 Task: Look for space in Kansanshi, Zambia from 12th July, 2023 to 16th July, 2023 for 8 adults in price range Rs.10000 to Rs.16000. Place can be private room with 8 bedrooms having 8 beds and 8 bathrooms. Property type can be house, flat, guest house. Amenities needed are: wifi, TV, free parkinig on premises, gym, breakfast. Booking option can be shelf check-in. Required host language is English.
Action: Mouse moved to (431, 111)
Screenshot: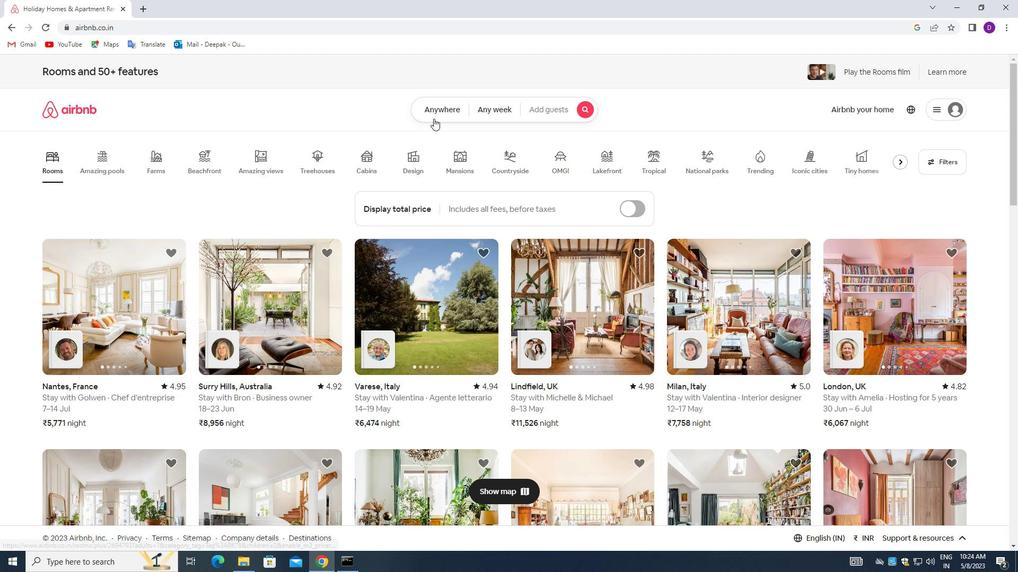 
Action: Mouse pressed left at (431, 111)
Screenshot: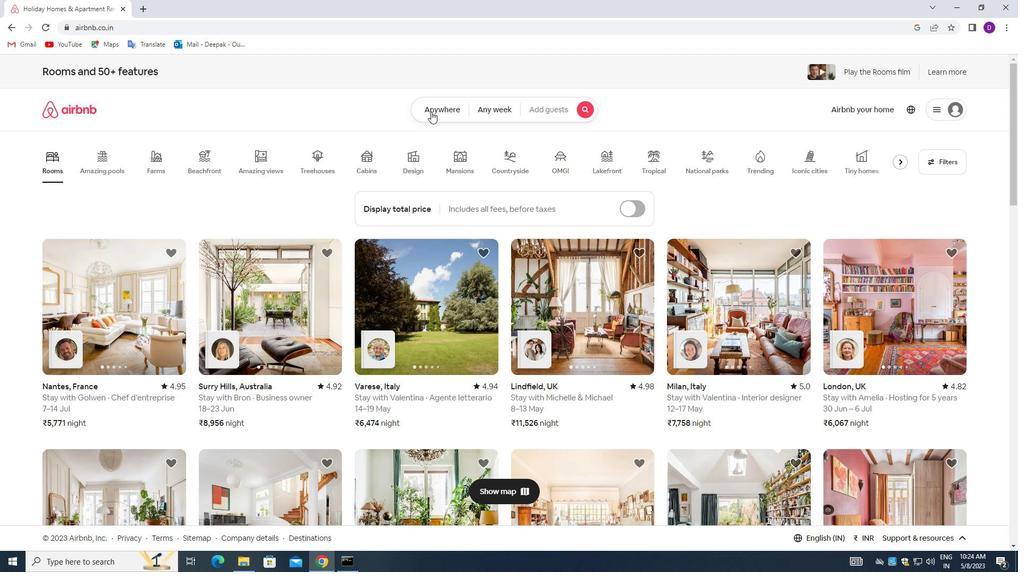 
Action: Mouse moved to (390, 152)
Screenshot: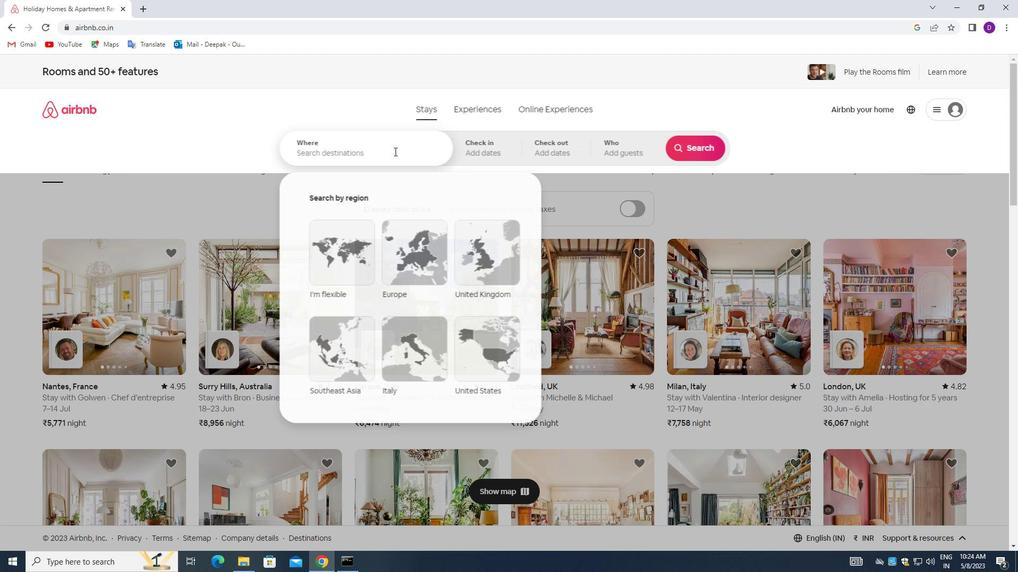 
Action: Mouse pressed left at (390, 152)
Screenshot: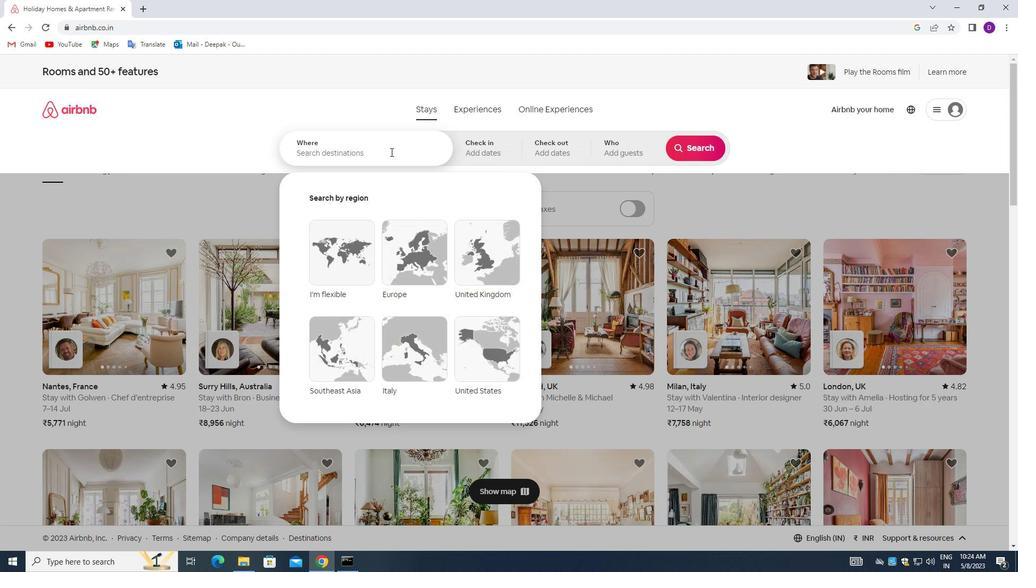 
Action: Mouse moved to (185, 211)
Screenshot: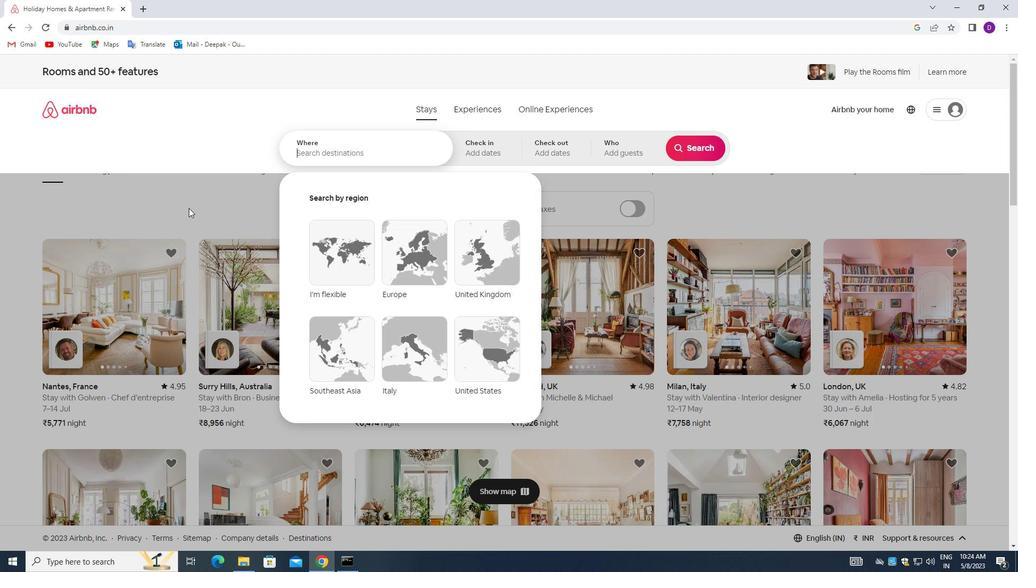 
Action: Key pressed <Key.shift>KANSANSHI,<Key.space><Key.shift_r>ZAMBIA<Key.enter>
Screenshot: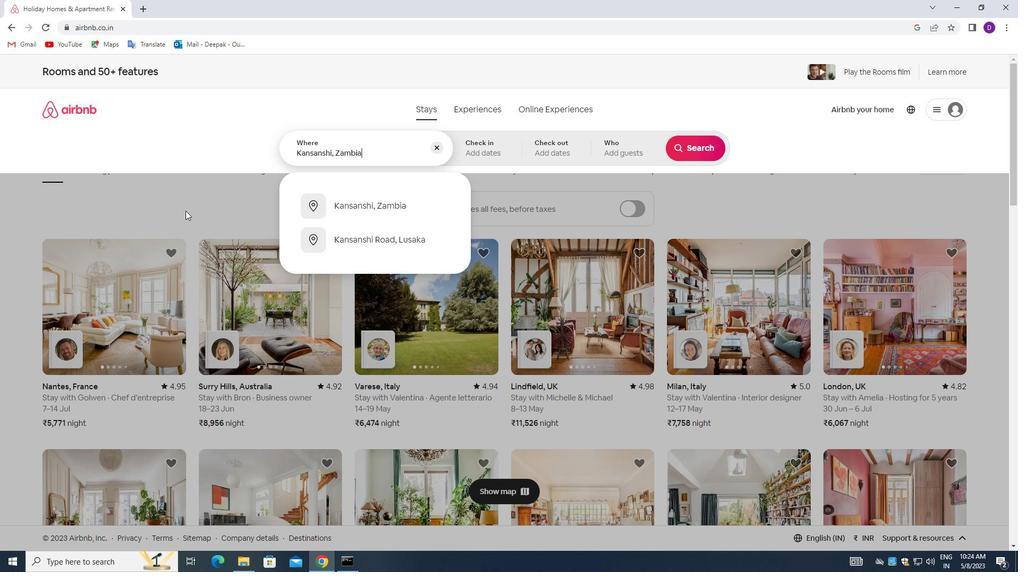 
Action: Mouse moved to (695, 230)
Screenshot: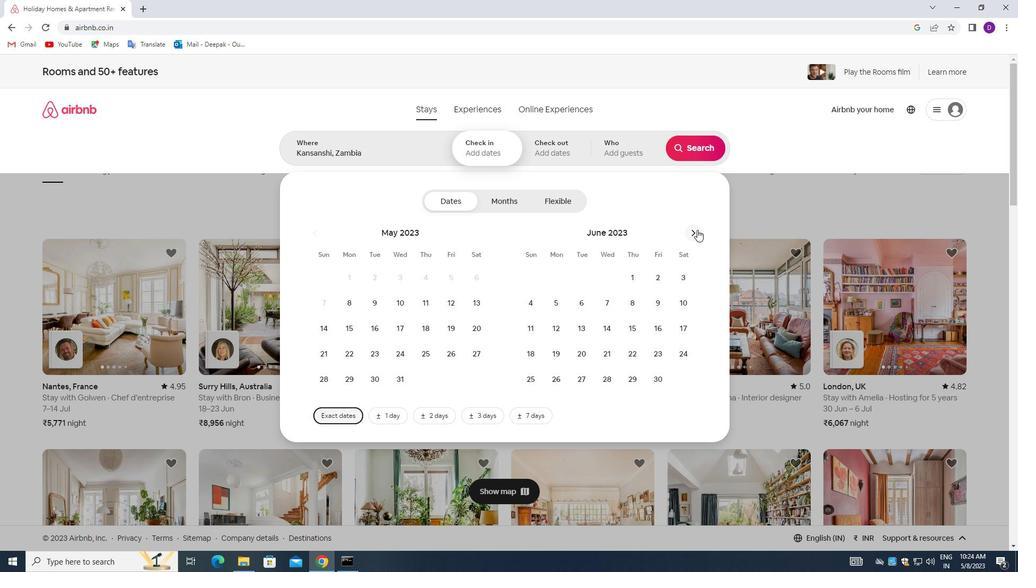 
Action: Mouse pressed left at (695, 230)
Screenshot: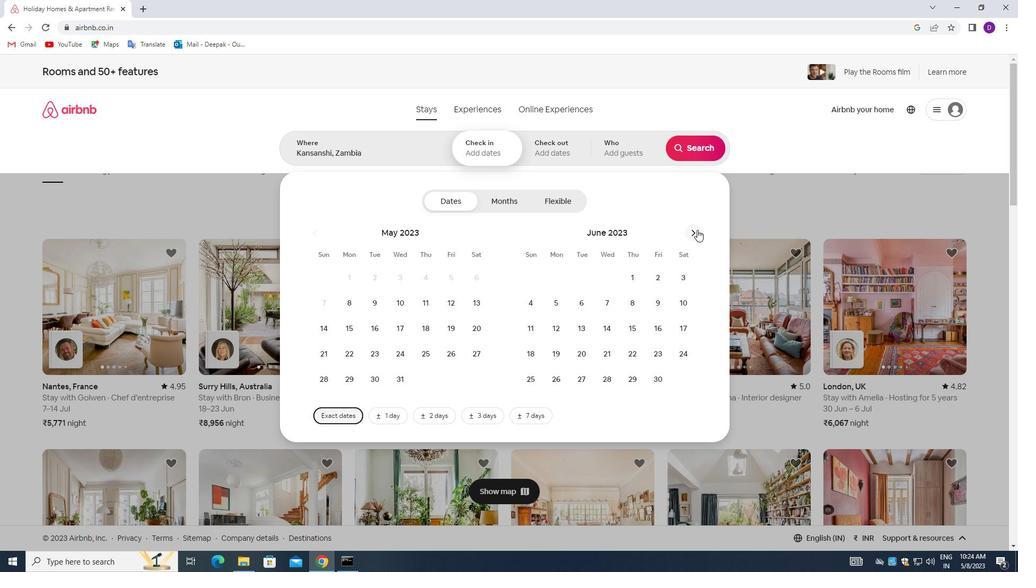 
Action: Mouse moved to (679, 328)
Screenshot: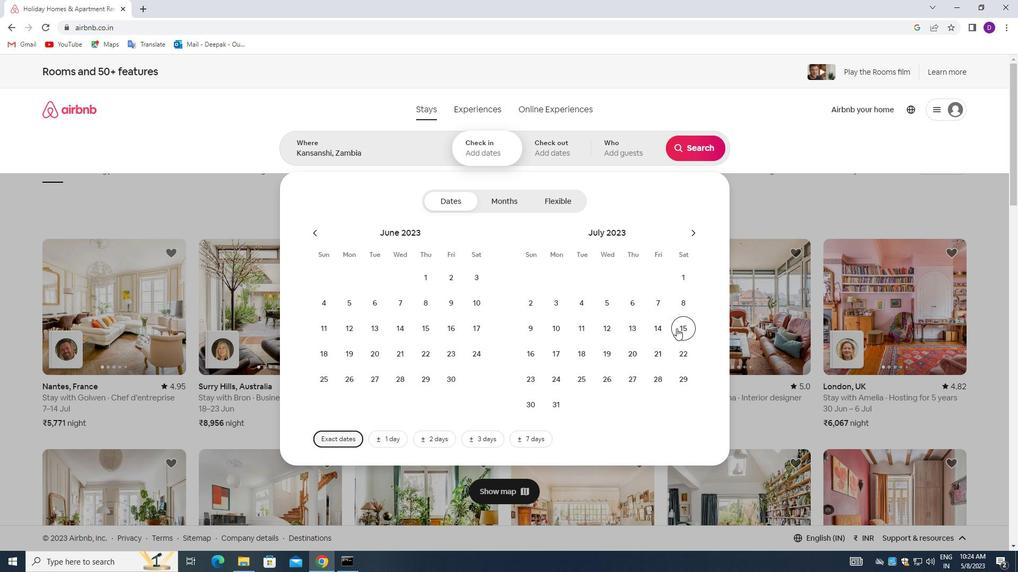 
Action: Mouse pressed left at (679, 328)
Screenshot: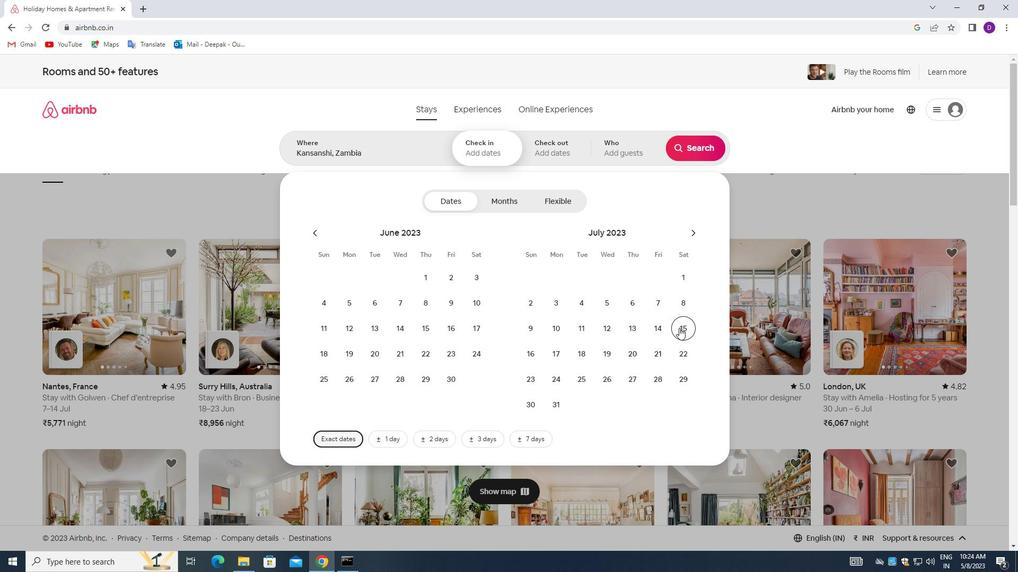 
Action: Mouse moved to (530, 354)
Screenshot: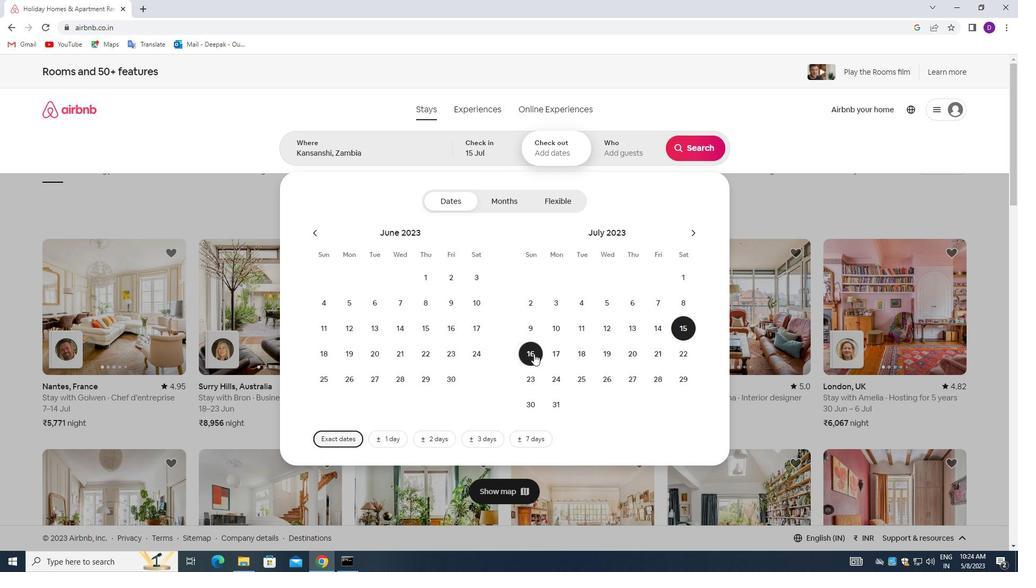 
Action: Mouse pressed left at (530, 354)
Screenshot: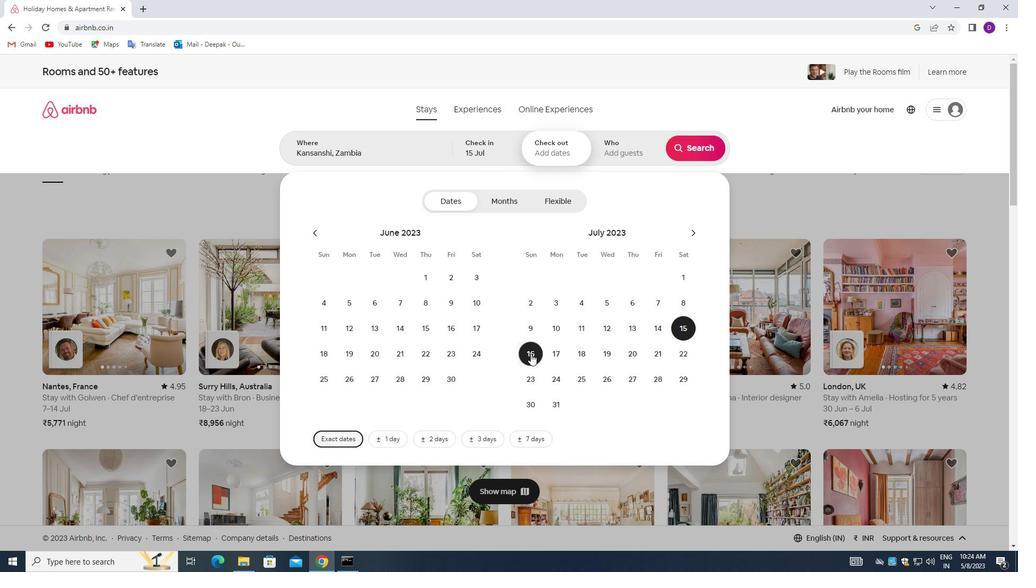 
Action: Mouse moved to (616, 143)
Screenshot: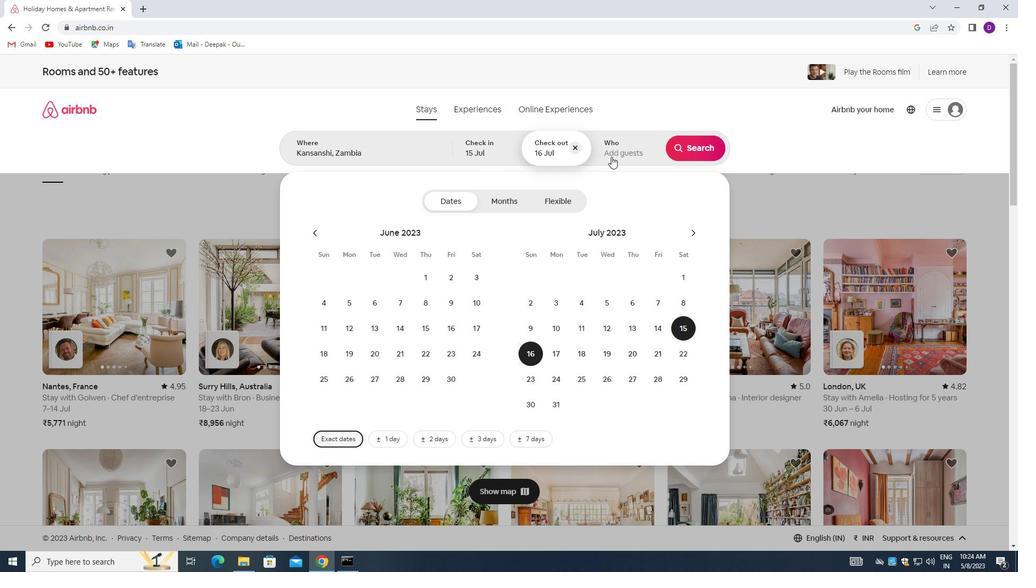 
Action: Mouse pressed left at (616, 143)
Screenshot: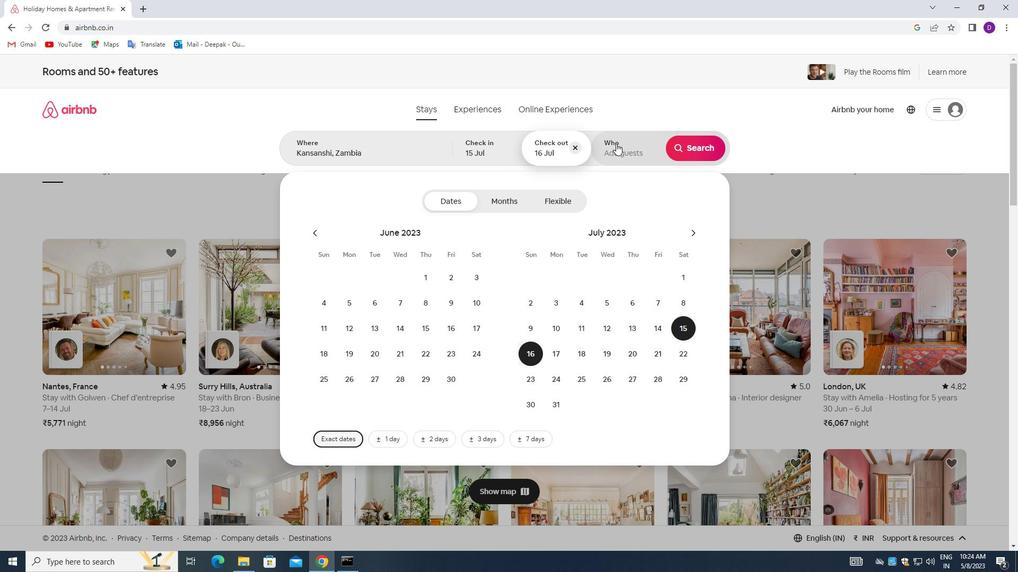
Action: Mouse moved to (698, 206)
Screenshot: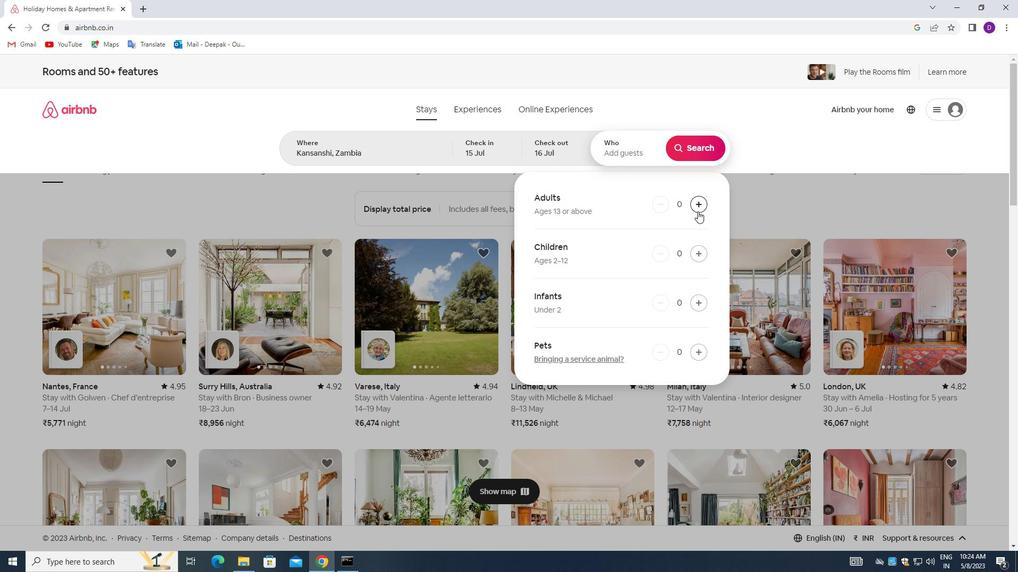 
Action: Mouse pressed left at (698, 206)
Screenshot: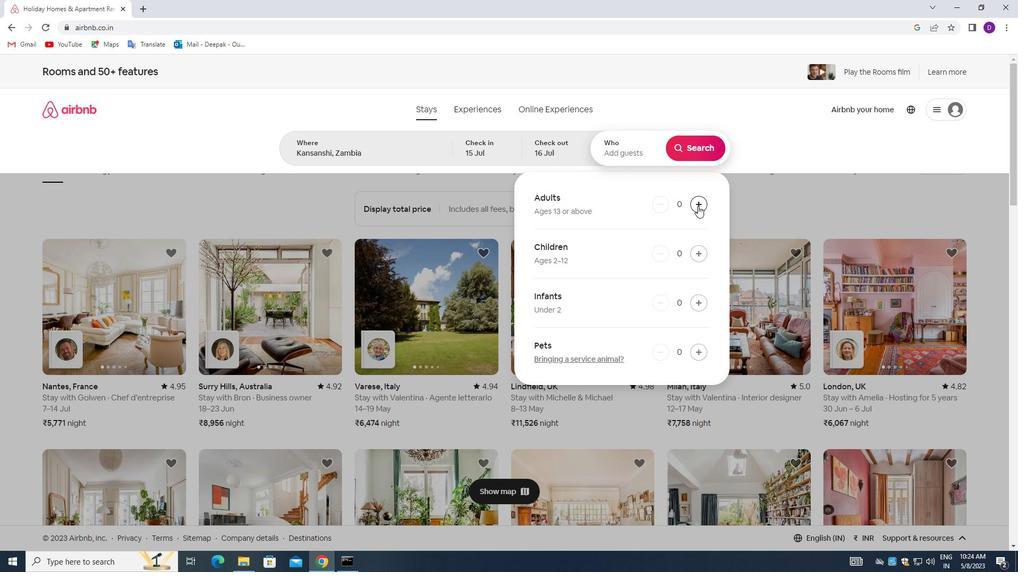 
Action: Mouse pressed left at (698, 206)
Screenshot: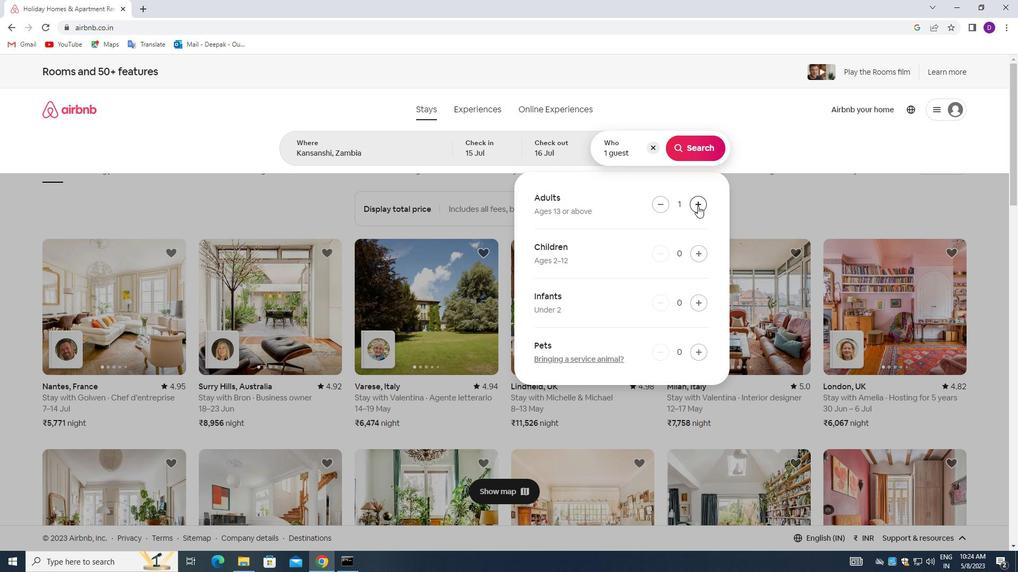
Action: Mouse pressed left at (698, 206)
Screenshot: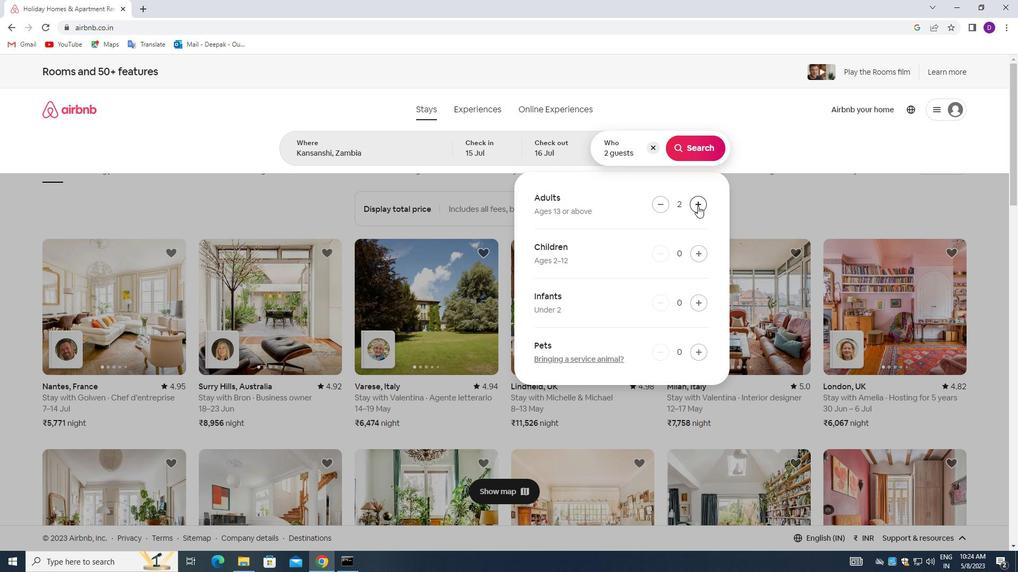 
Action: Mouse pressed left at (698, 206)
Screenshot: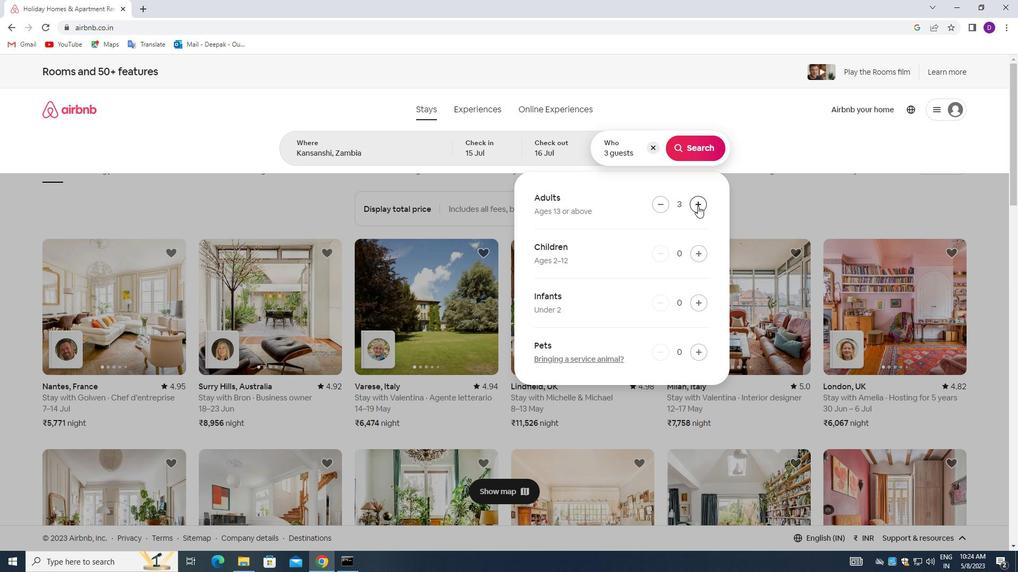 
Action: Mouse pressed left at (698, 206)
Screenshot: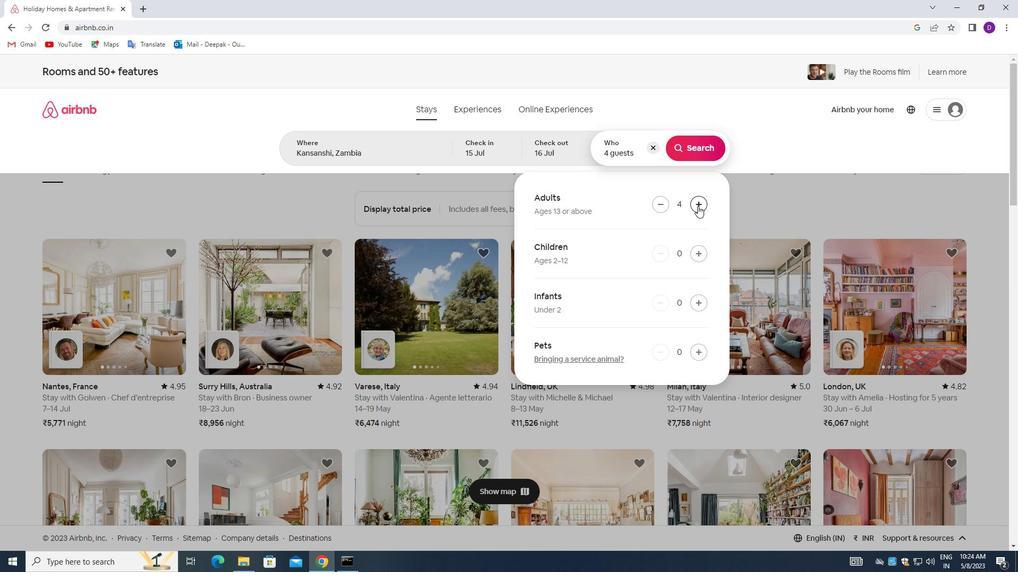 
Action: Mouse pressed left at (698, 206)
Screenshot: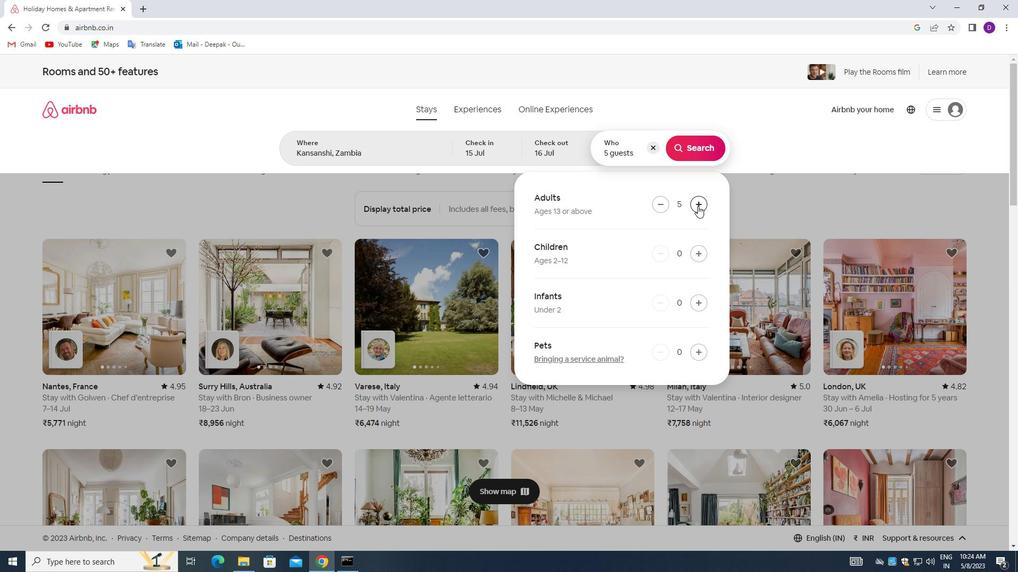 
Action: Mouse pressed left at (698, 206)
Screenshot: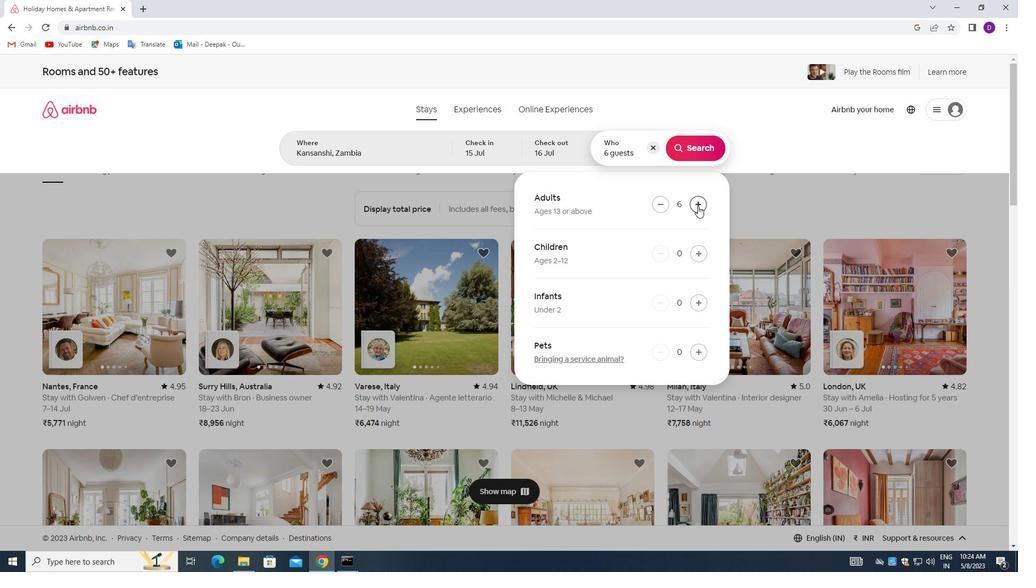 
Action: Mouse pressed left at (698, 206)
Screenshot: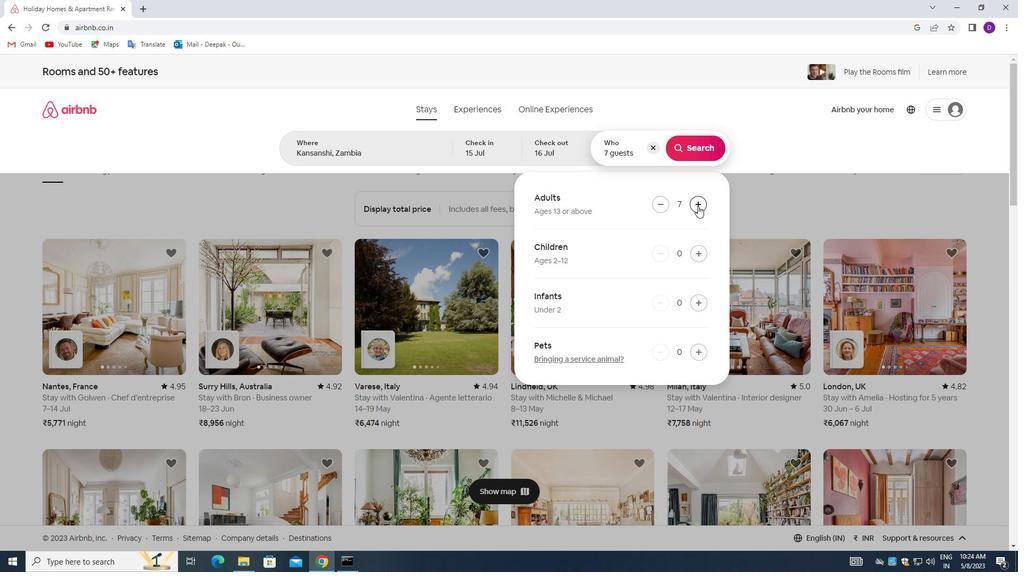 
Action: Mouse moved to (697, 148)
Screenshot: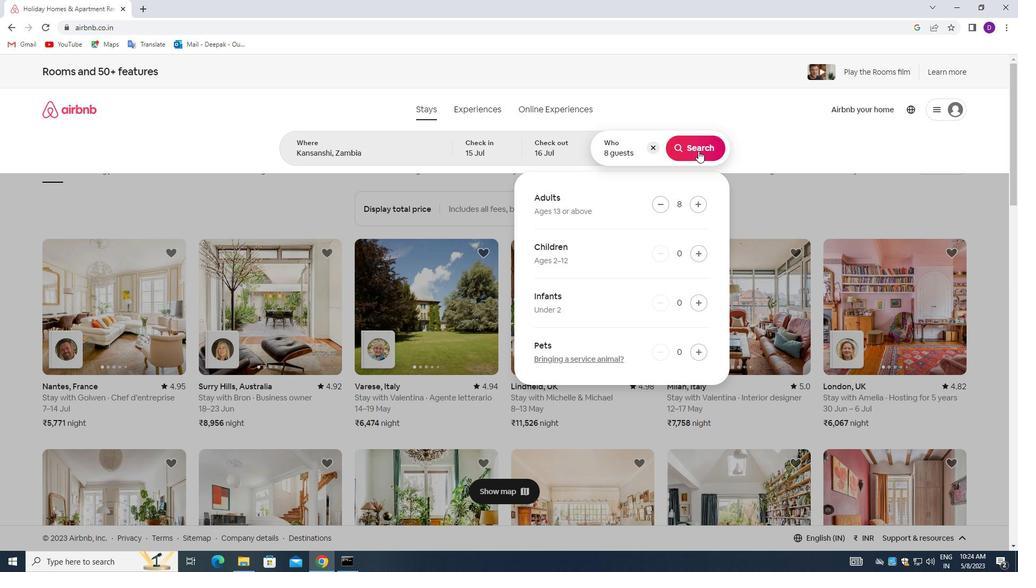 
Action: Mouse pressed left at (697, 148)
Screenshot: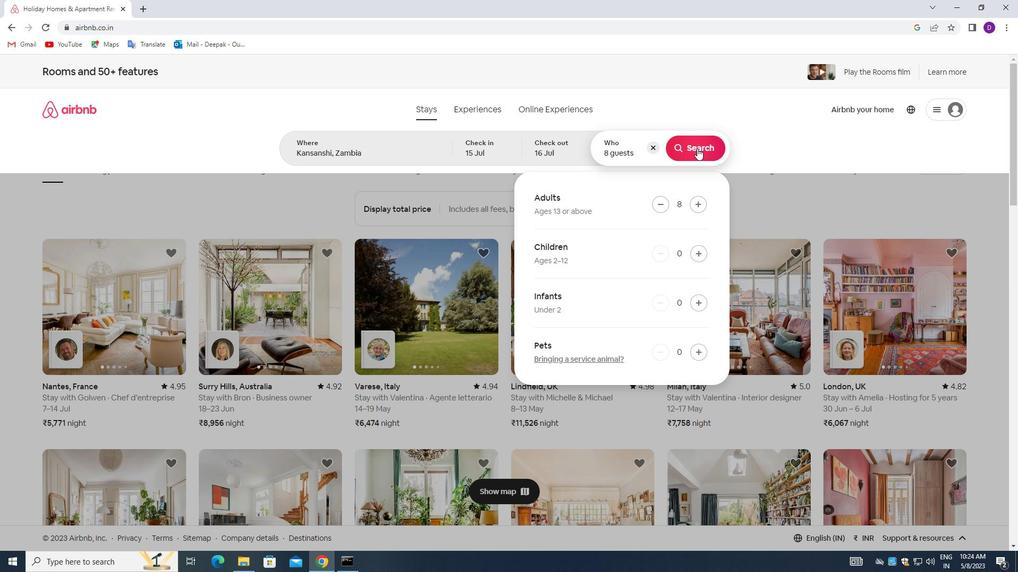 
Action: Mouse moved to (959, 119)
Screenshot: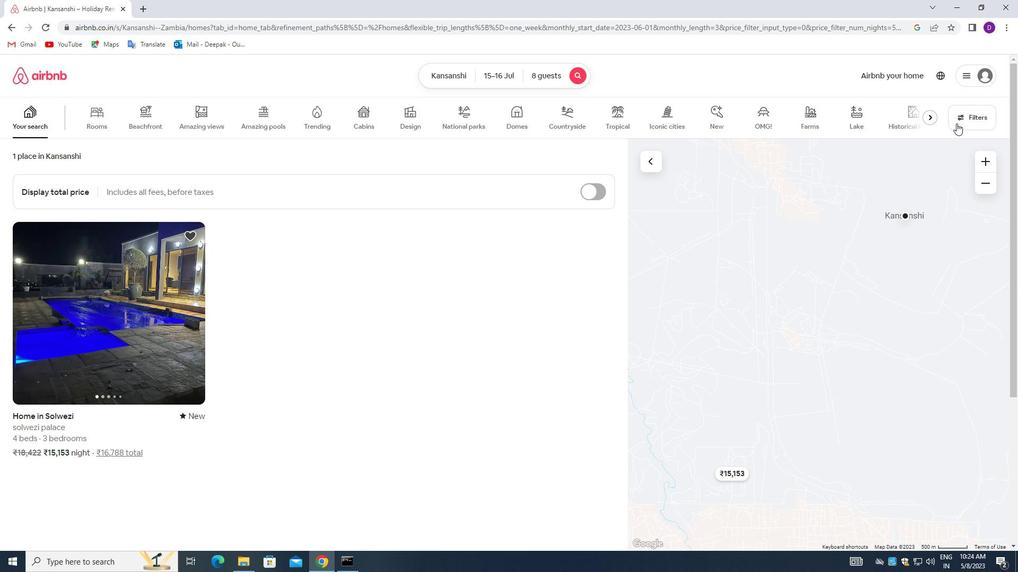 
Action: Mouse pressed left at (959, 119)
Screenshot: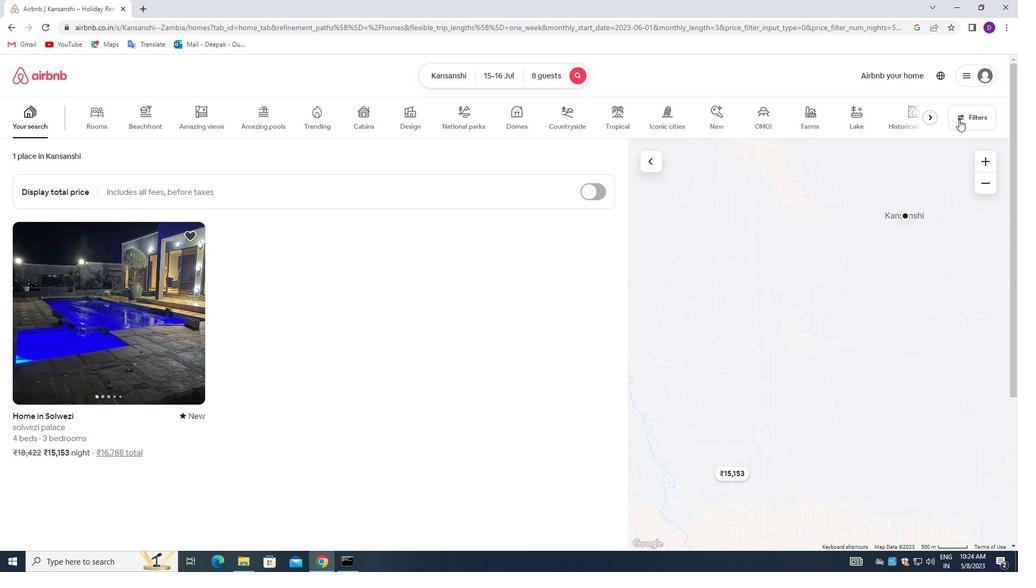 
Action: Mouse moved to (384, 381)
Screenshot: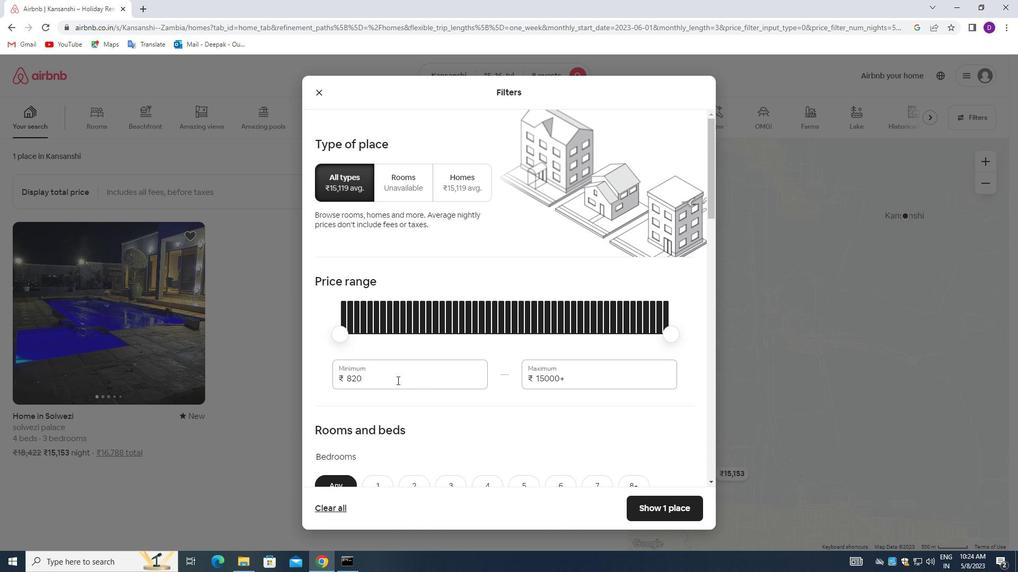 
Action: Mouse pressed left at (384, 381)
Screenshot: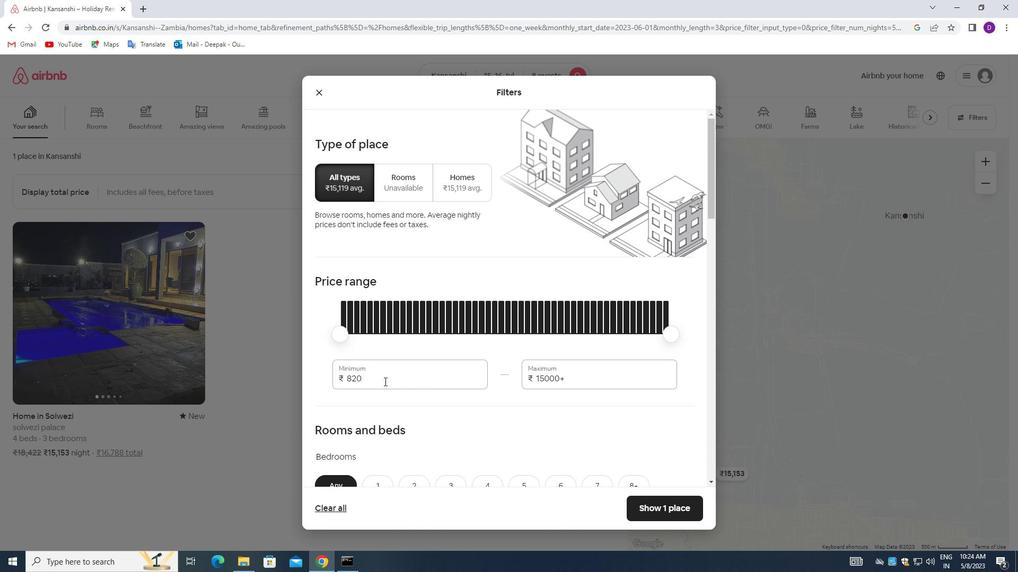 
Action: Mouse pressed left at (384, 381)
Screenshot: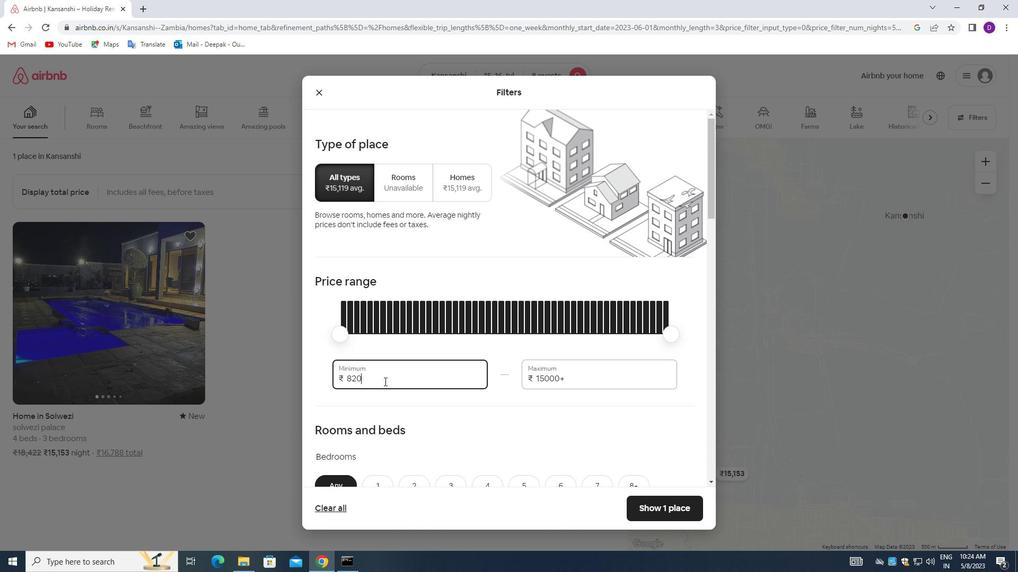 
Action: Key pressed 10000<Key.tab>16000
Screenshot: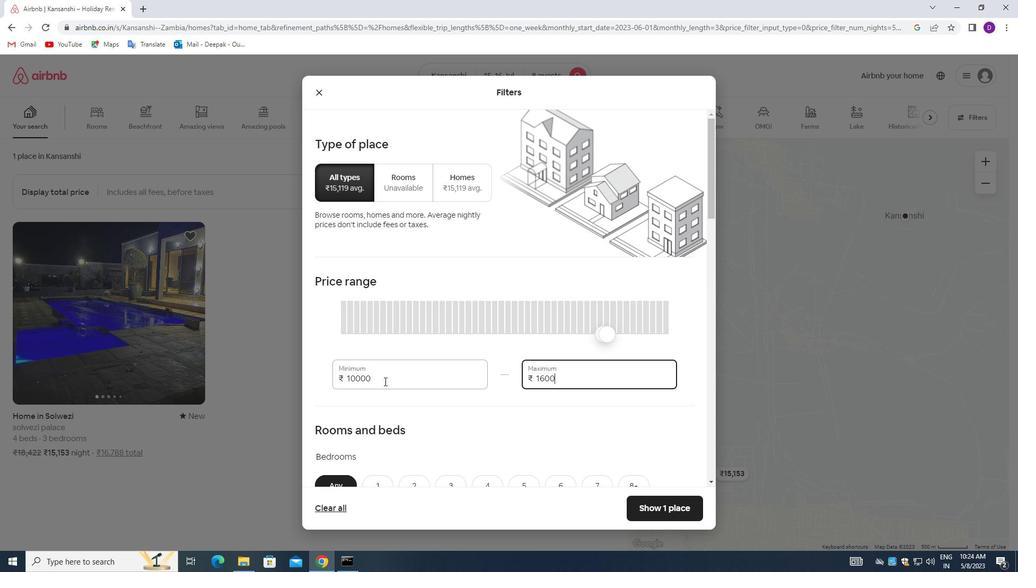 
Action: Mouse moved to (398, 380)
Screenshot: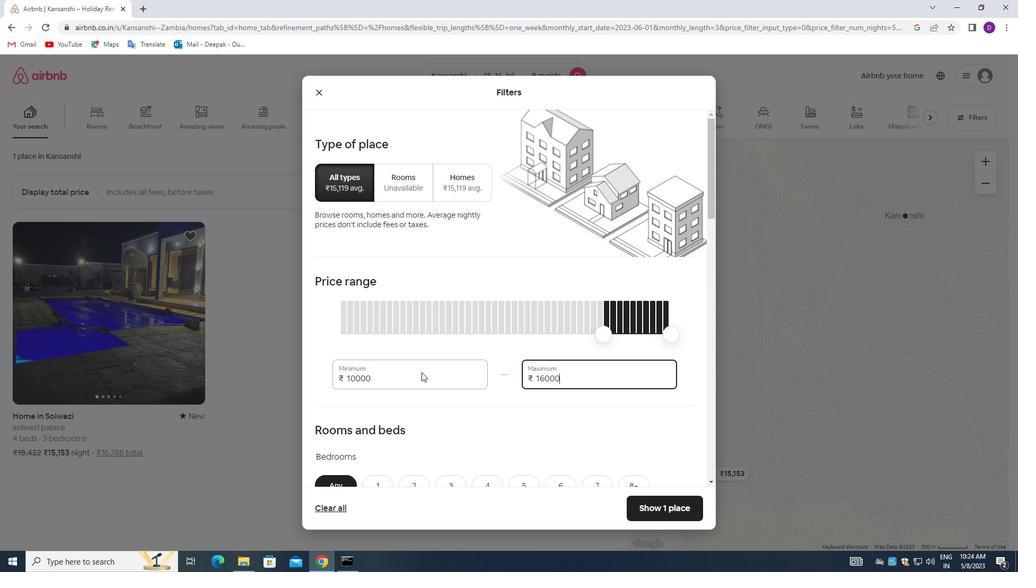 
Action: Mouse scrolled (398, 380) with delta (0, 0)
Screenshot: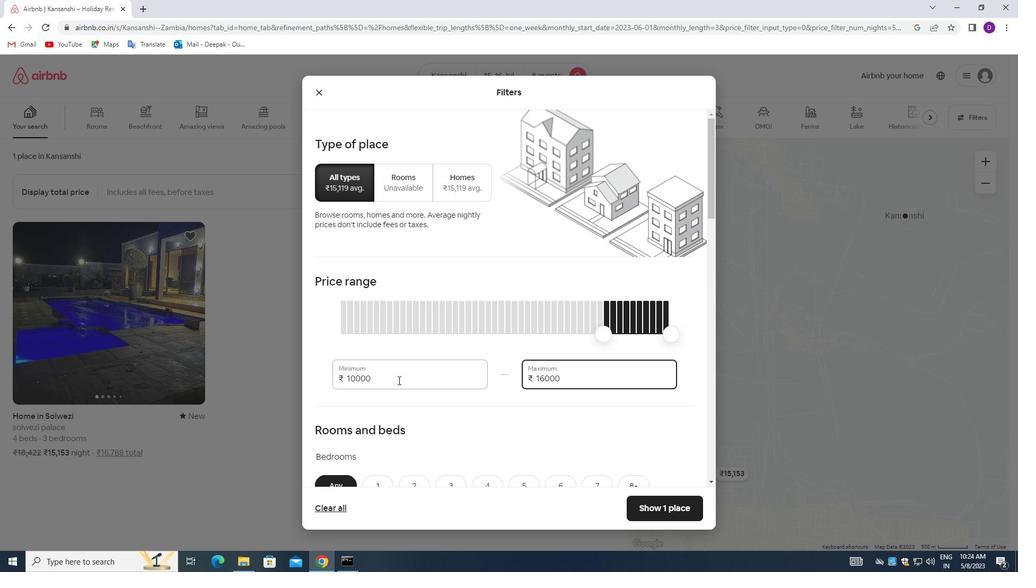 
Action: Mouse moved to (397, 381)
Screenshot: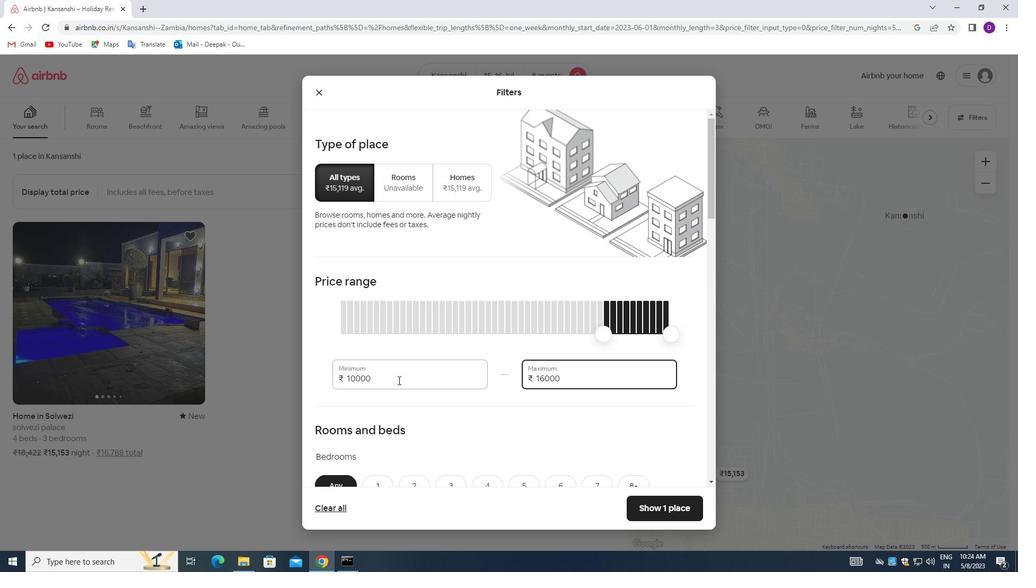 
Action: Mouse scrolled (397, 380) with delta (0, 0)
Screenshot: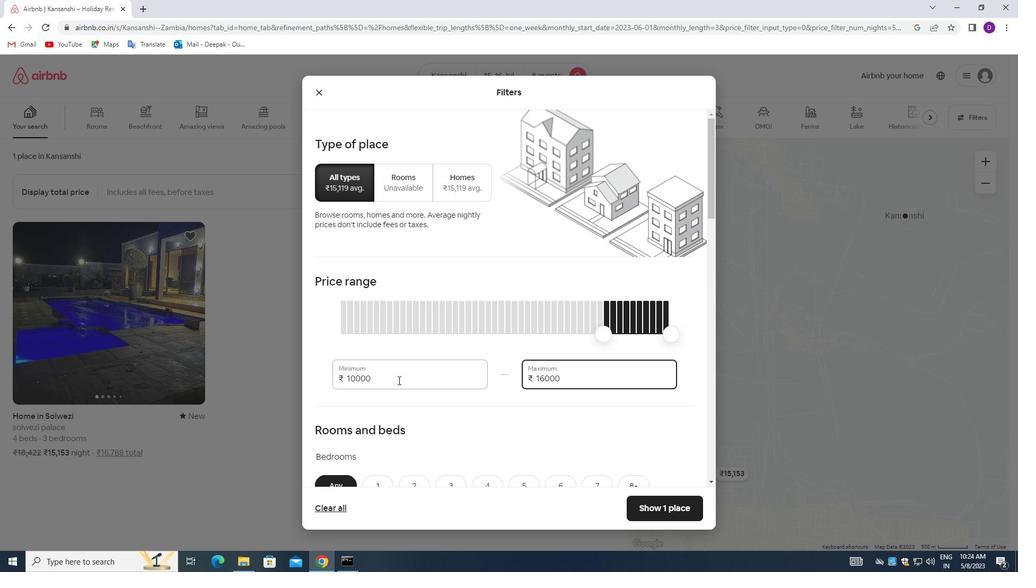 
Action: Mouse moved to (397, 381)
Screenshot: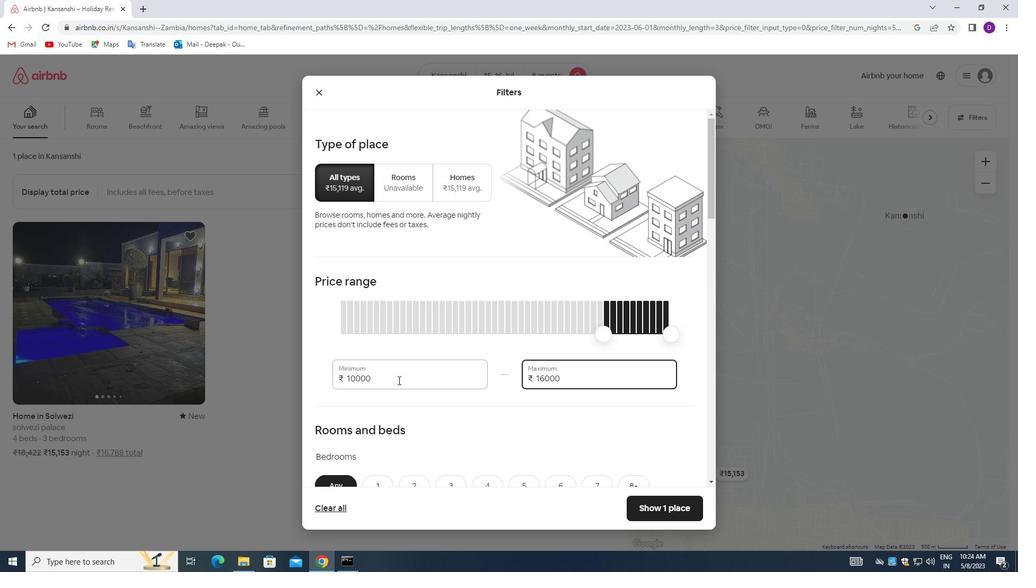 
Action: Mouse scrolled (397, 381) with delta (0, 0)
Screenshot: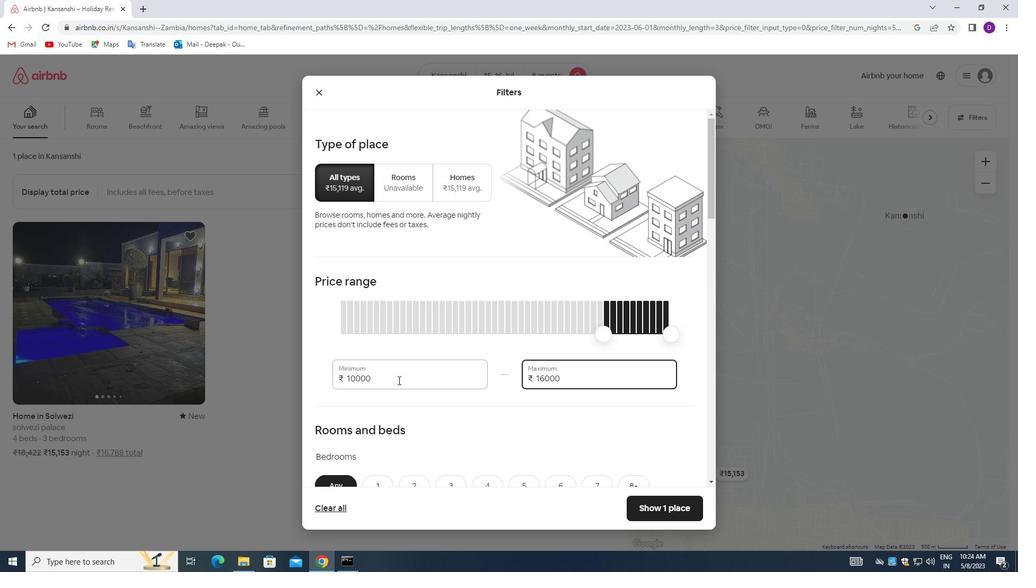 
Action: Mouse moved to (624, 327)
Screenshot: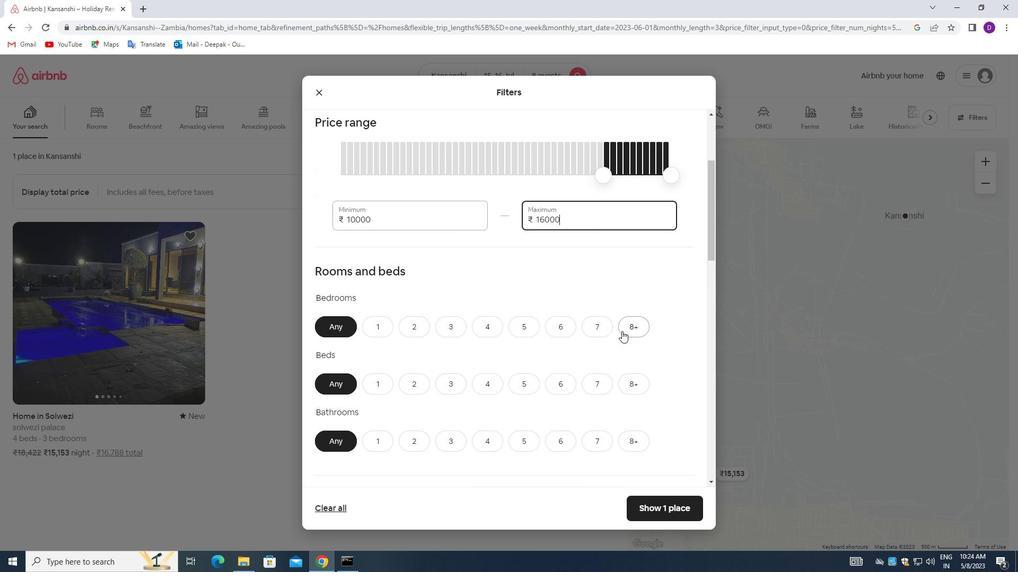 
Action: Mouse pressed left at (624, 327)
Screenshot: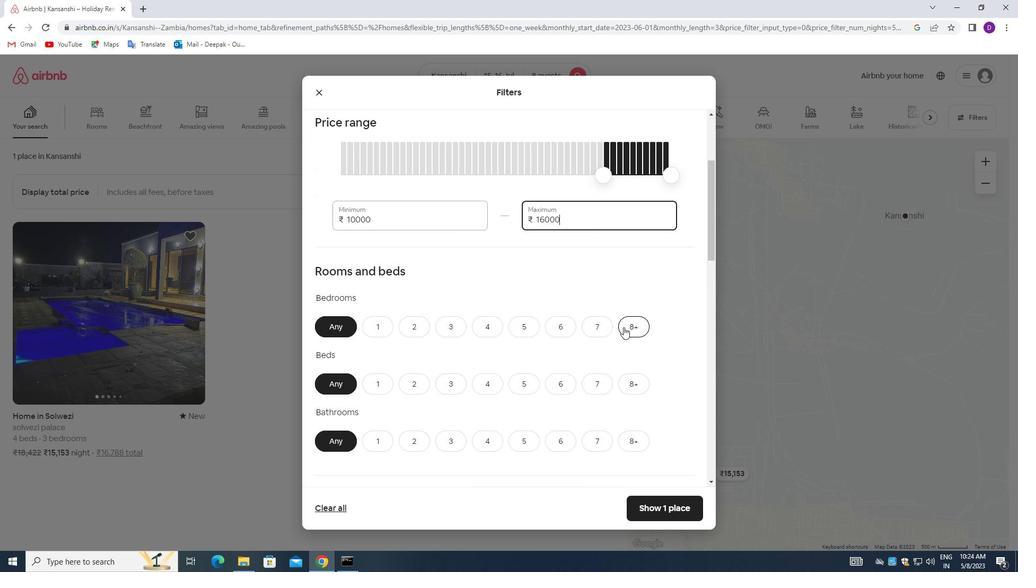 
Action: Mouse moved to (633, 386)
Screenshot: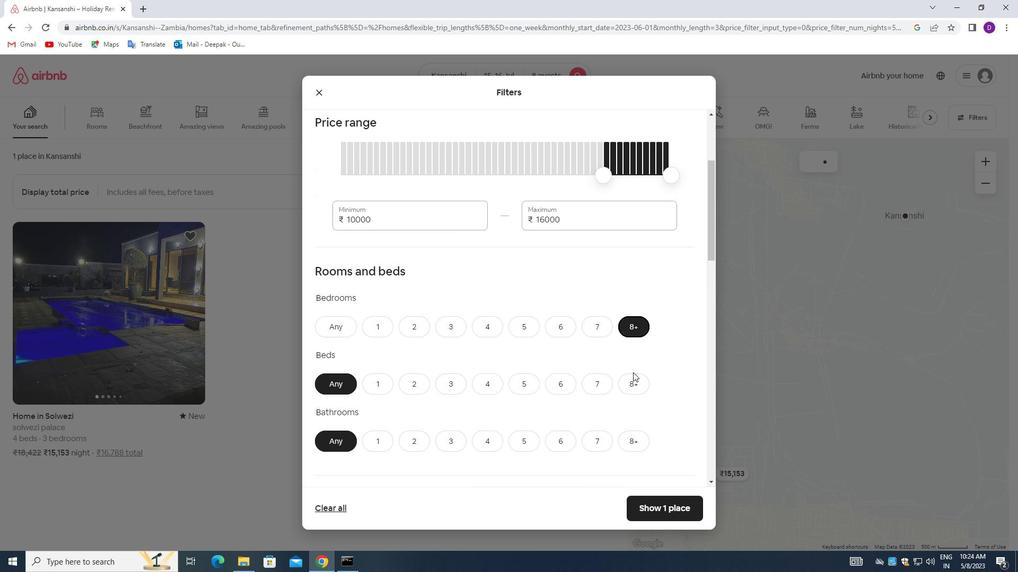 
Action: Mouse pressed left at (633, 386)
Screenshot: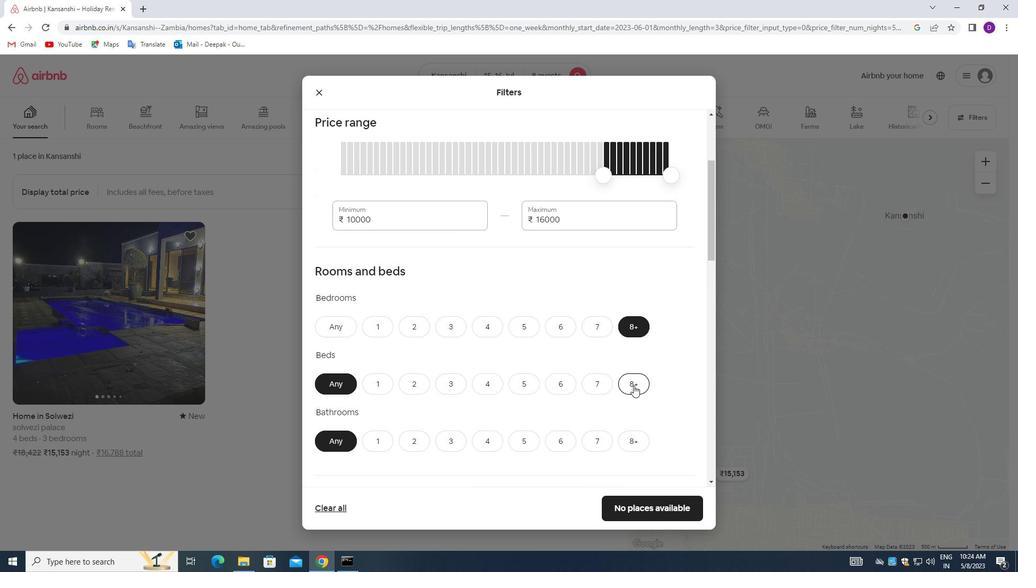 
Action: Mouse moved to (635, 444)
Screenshot: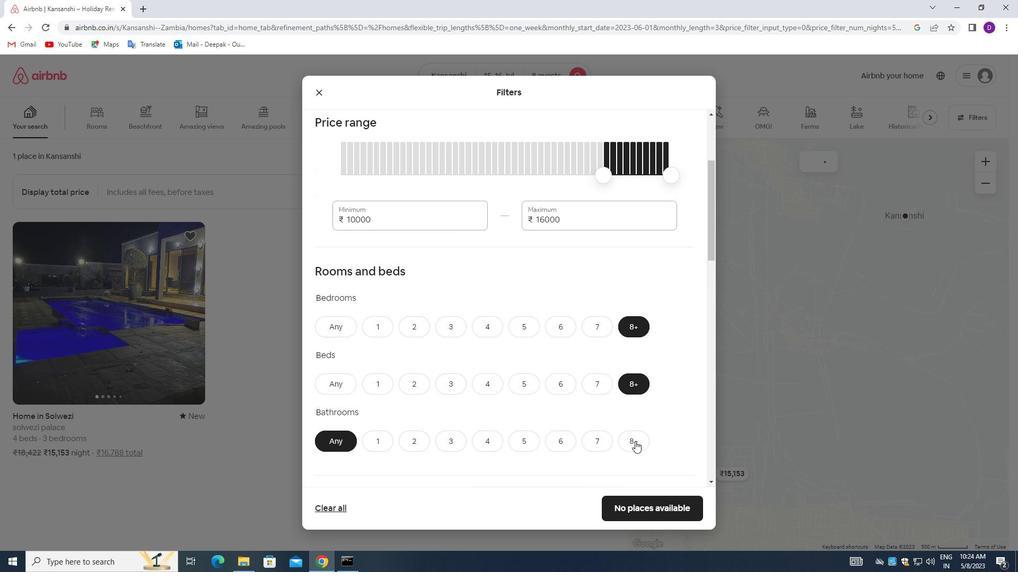 
Action: Mouse pressed left at (635, 444)
Screenshot: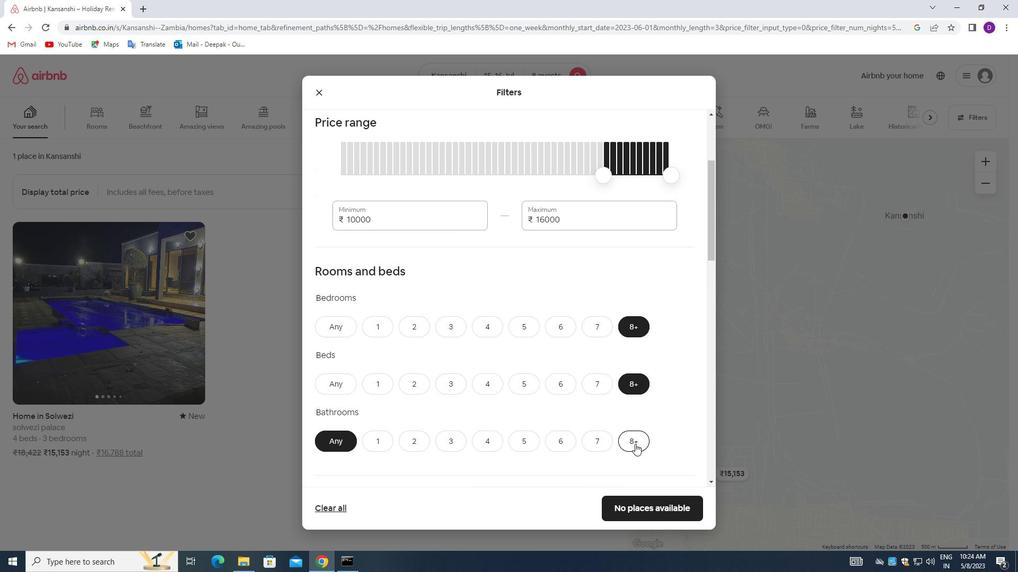 
Action: Mouse moved to (483, 417)
Screenshot: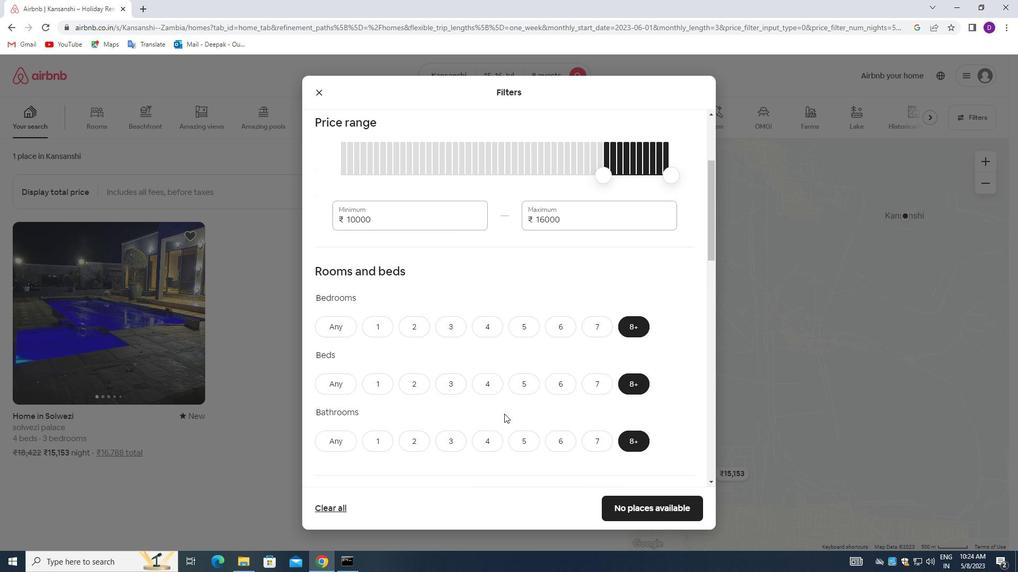 
Action: Mouse scrolled (483, 416) with delta (0, 0)
Screenshot: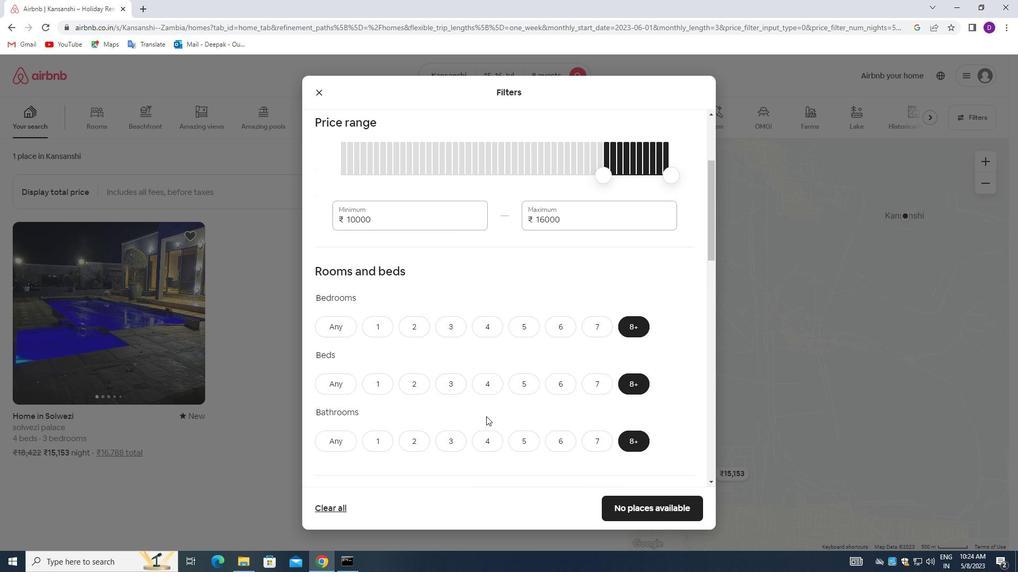 
Action: Mouse scrolled (483, 416) with delta (0, 0)
Screenshot: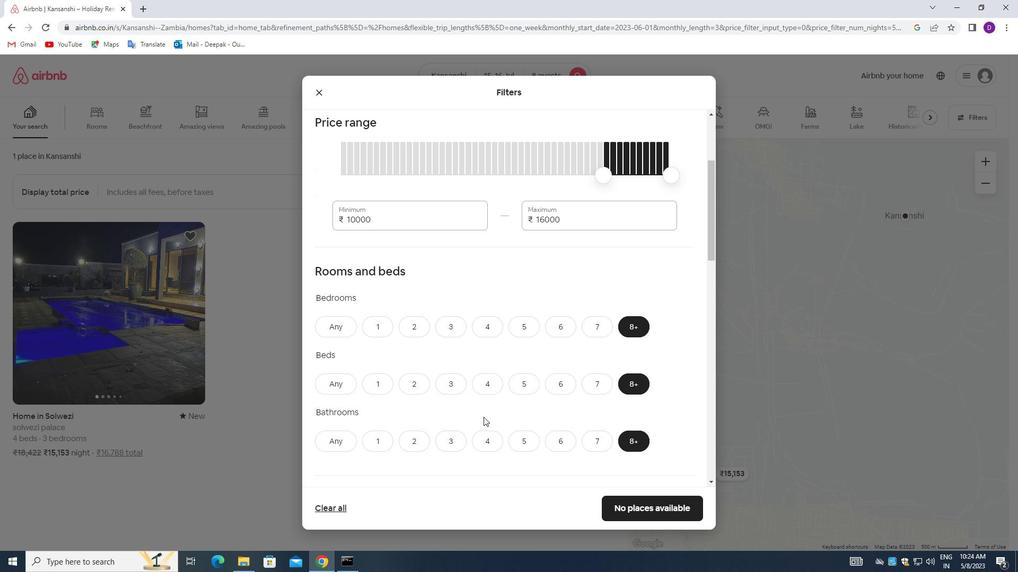 
Action: Mouse scrolled (483, 416) with delta (0, 0)
Screenshot: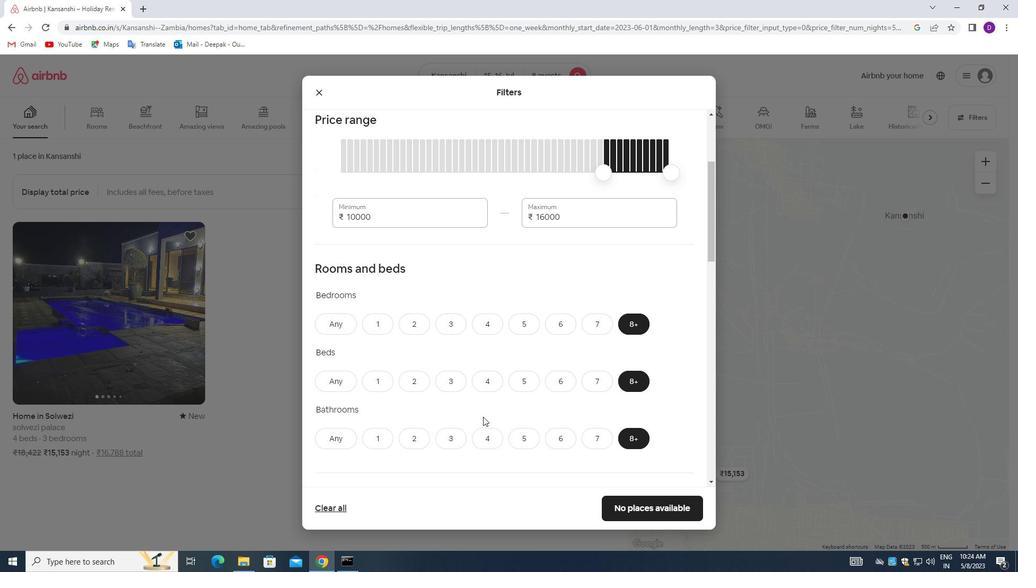 
Action: Mouse moved to (485, 378)
Screenshot: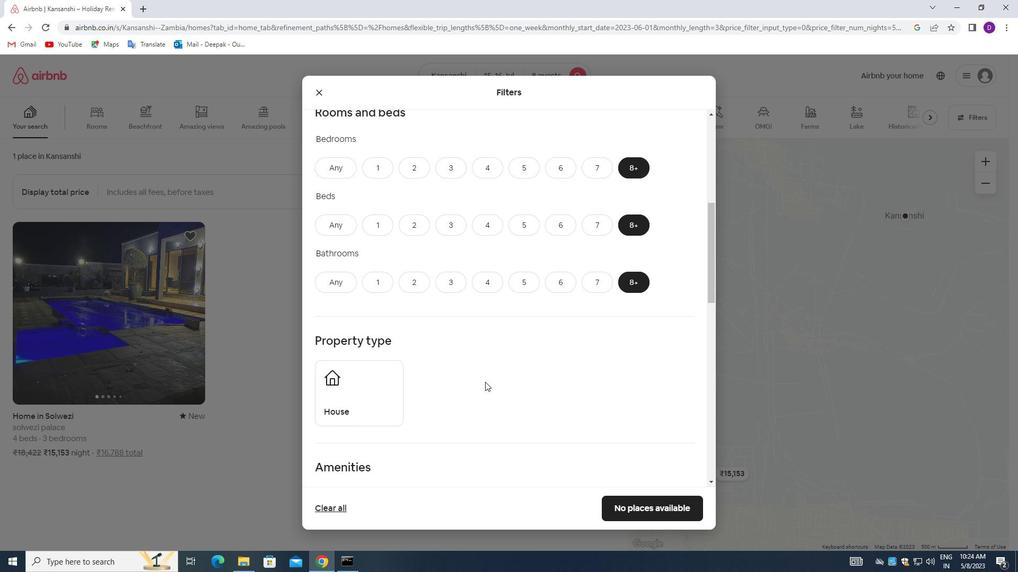 
Action: Mouse scrolled (485, 377) with delta (0, 0)
Screenshot: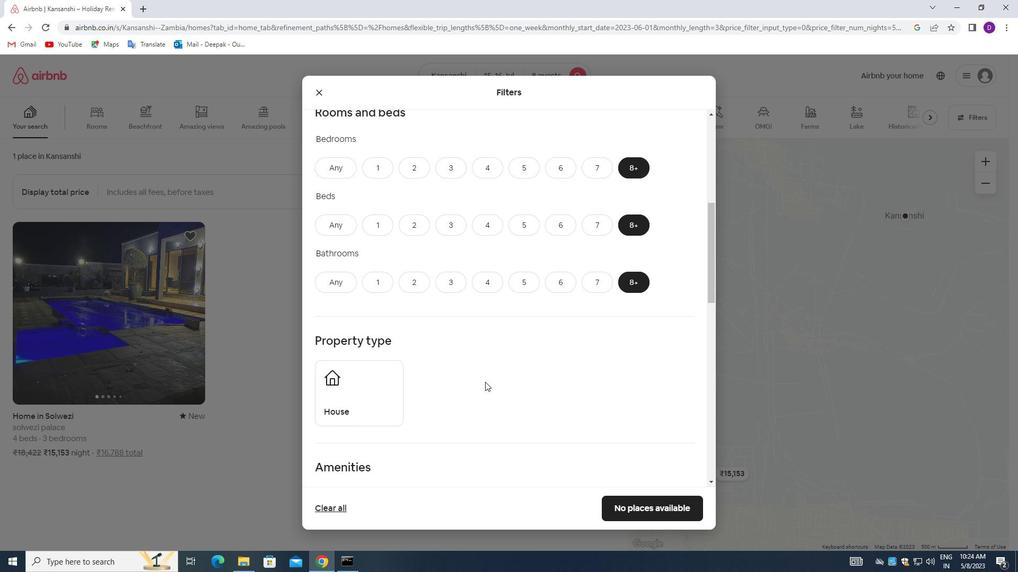 
Action: Mouse moved to (484, 334)
Screenshot: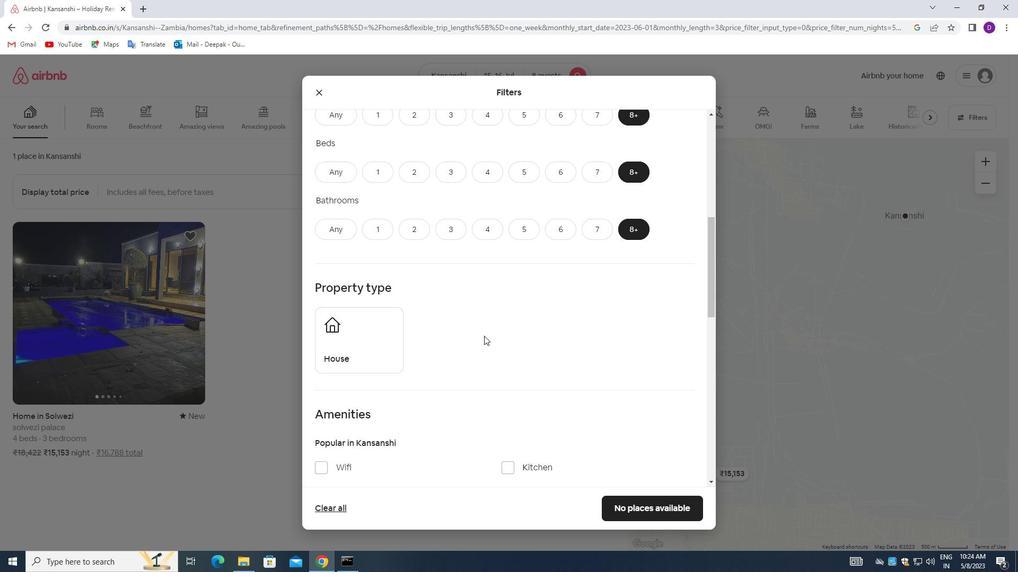 
Action: Mouse scrolled (484, 334) with delta (0, 0)
Screenshot: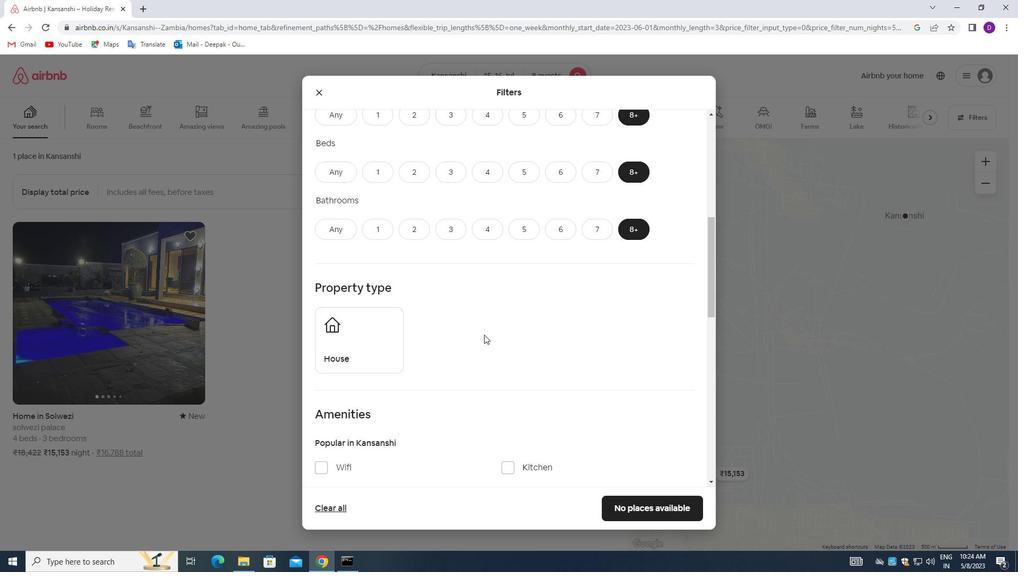 
Action: Mouse moved to (368, 286)
Screenshot: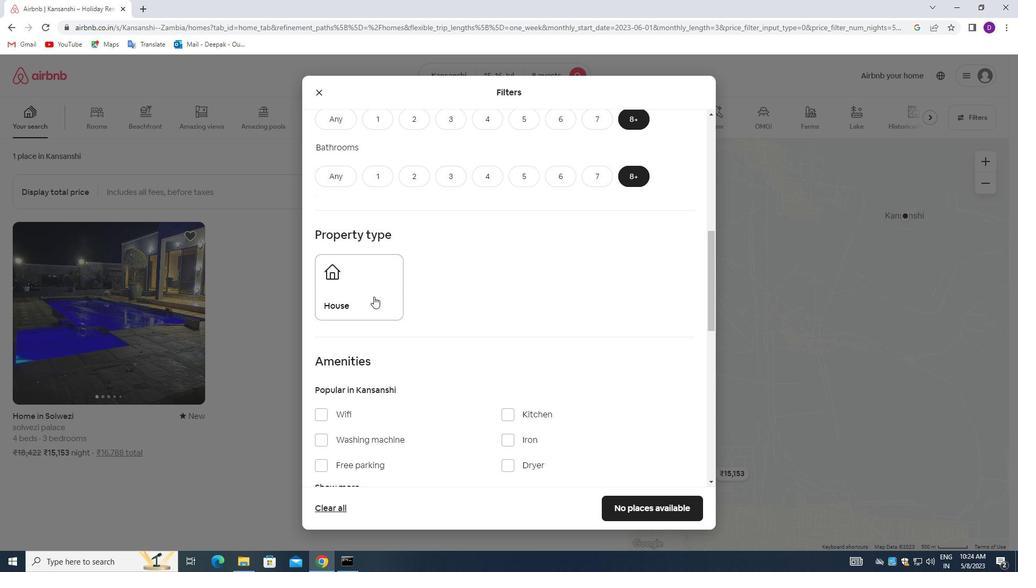 
Action: Mouse pressed left at (368, 286)
Screenshot: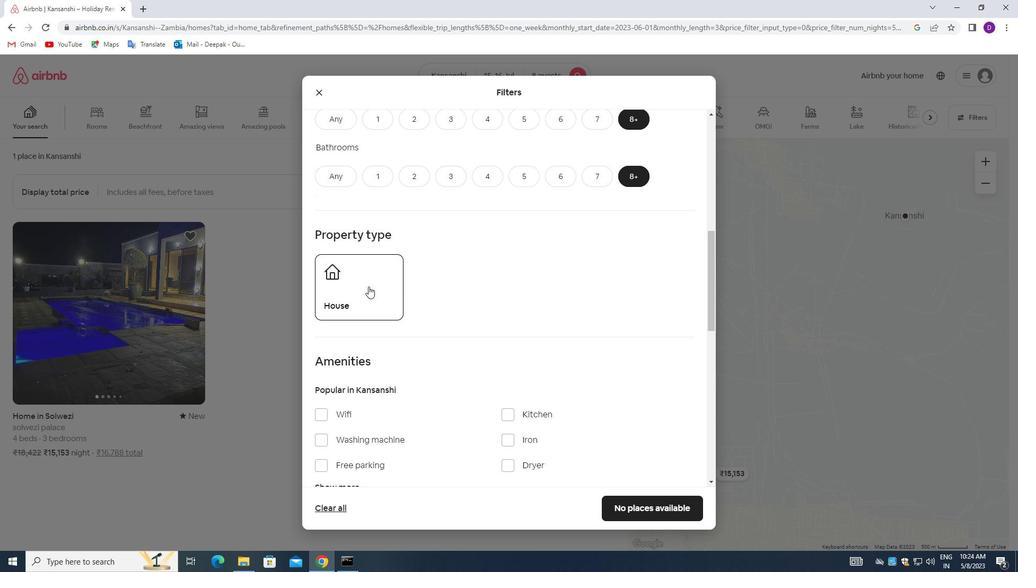 
Action: Mouse moved to (463, 318)
Screenshot: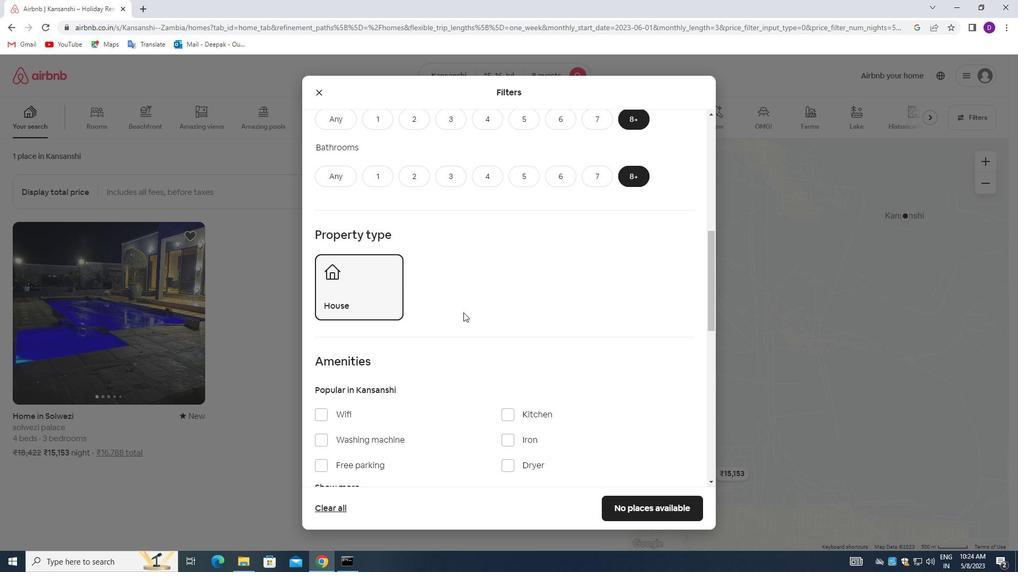 
Action: Mouse scrolled (463, 317) with delta (0, 0)
Screenshot: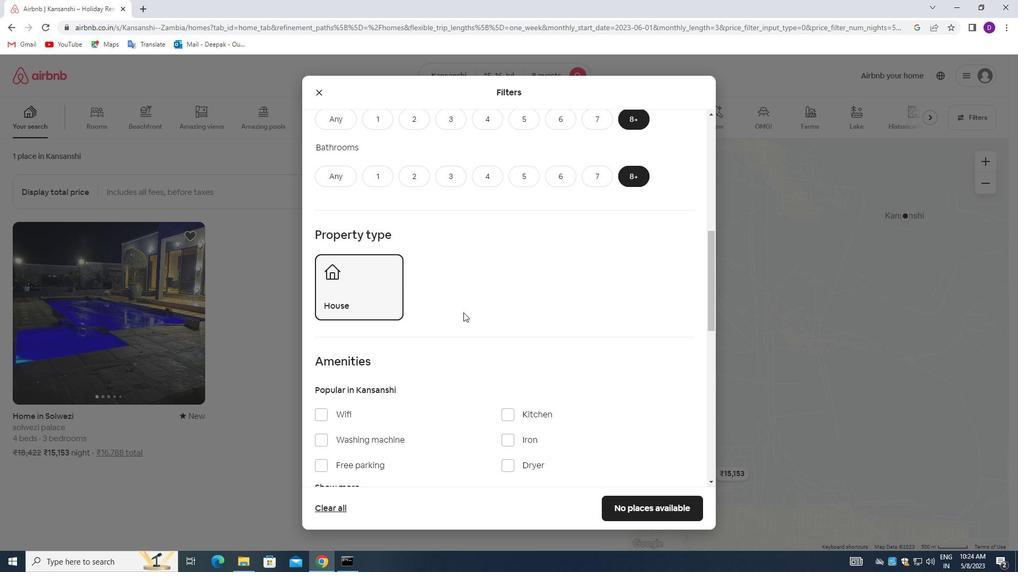 
Action: Mouse moved to (460, 321)
Screenshot: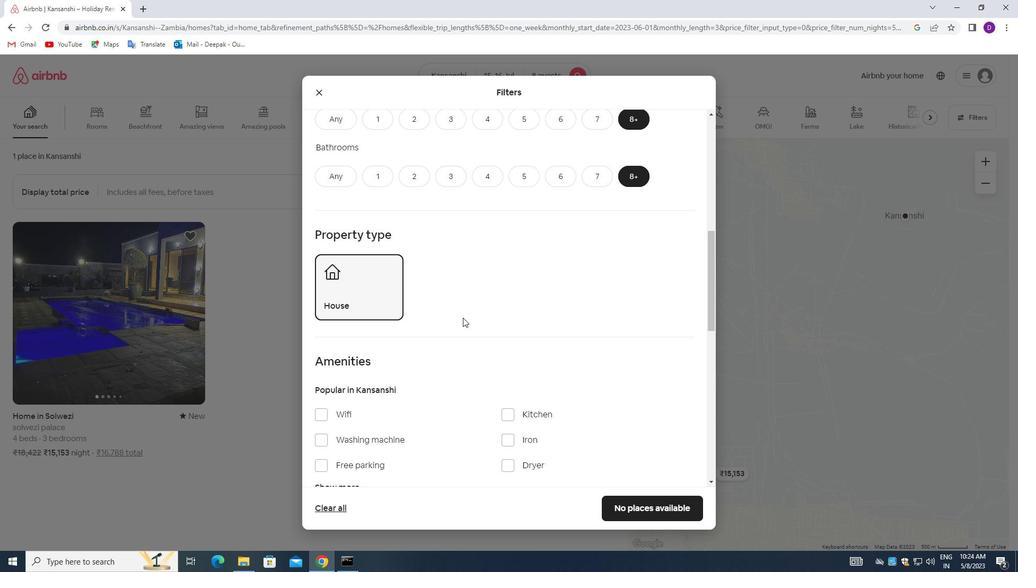 
Action: Mouse scrolled (460, 321) with delta (0, 0)
Screenshot: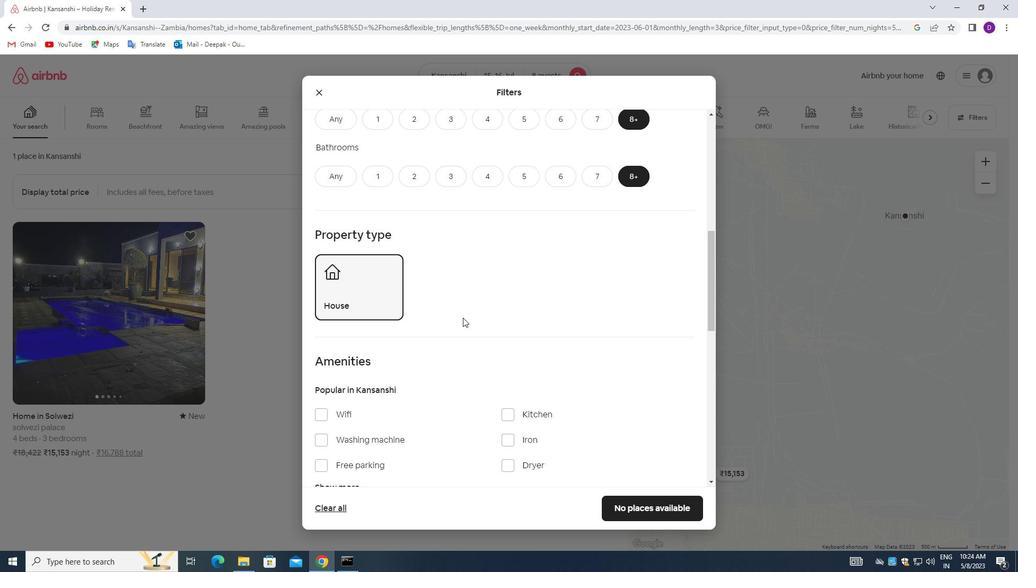 
Action: Mouse moved to (347, 379)
Screenshot: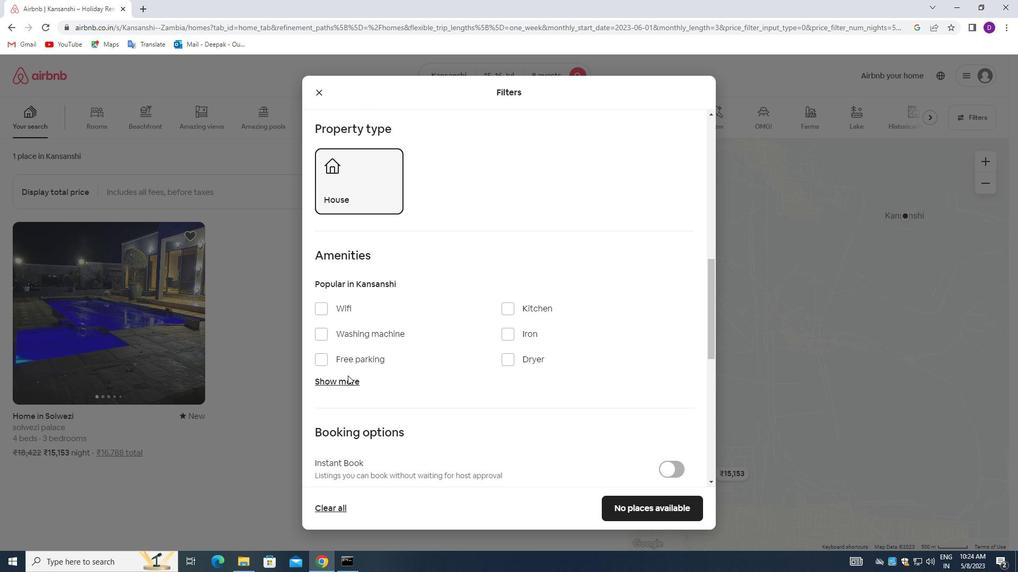 
Action: Mouse pressed left at (347, 379)
Screenshot: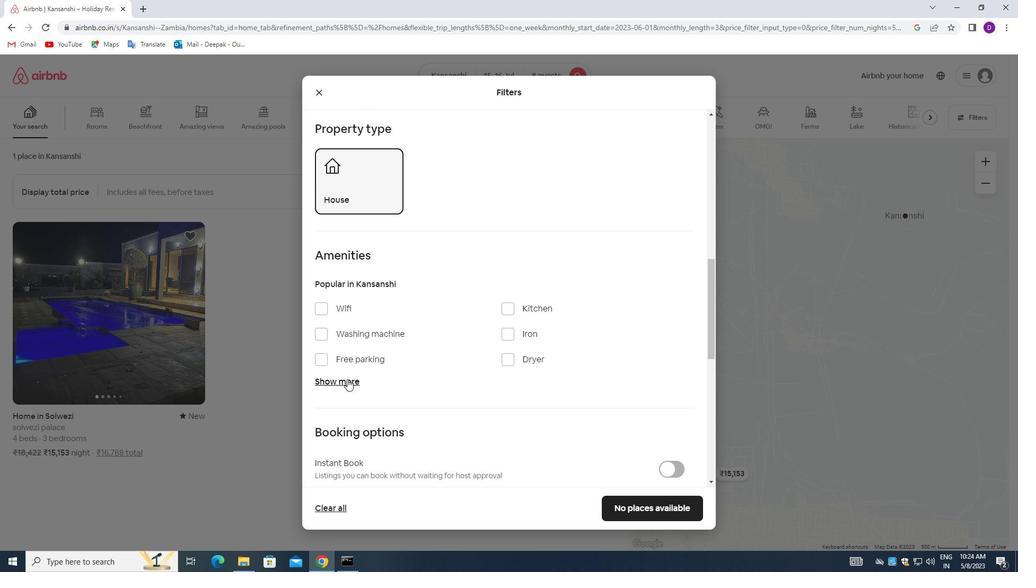 
Action: Mouse moved to (324, 313)
Screenshot: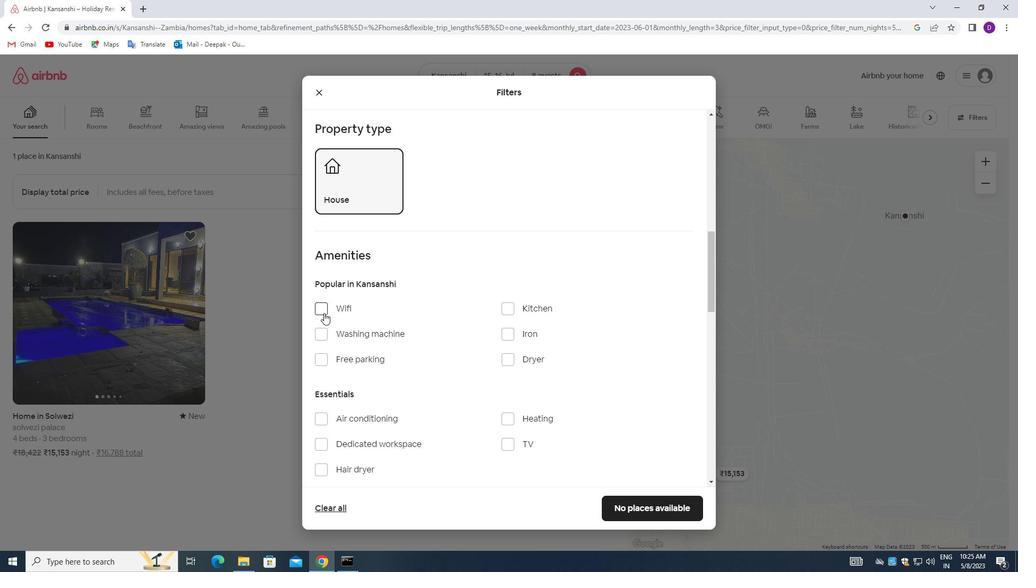 
Action: Mouse pressed left at (324, 313)
Screenshot: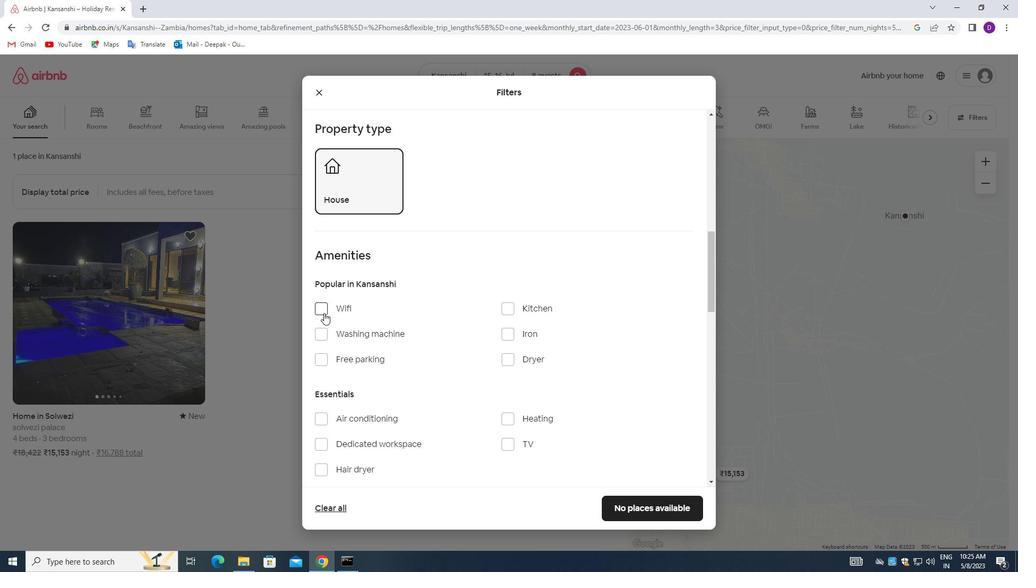 
Action: Mouse moved to (319, 363)
Screenshot: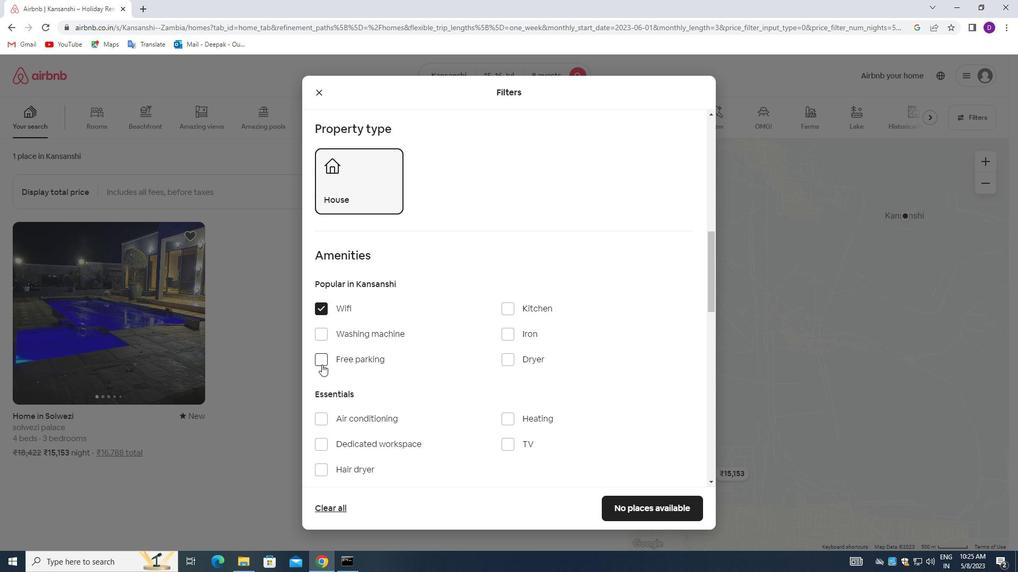 
Action: Mouse pressed left at (319, 363)
Screenshot: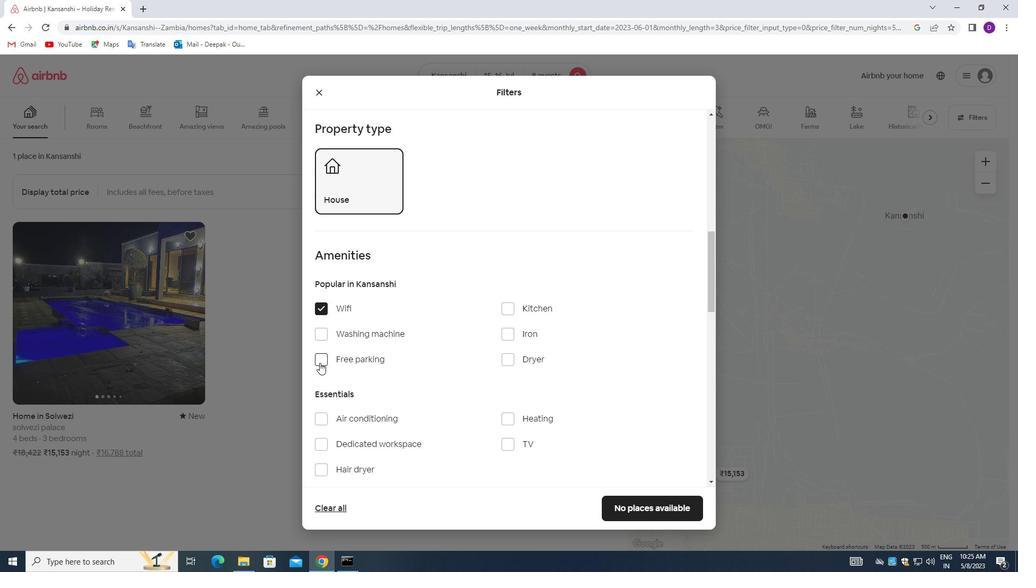 
Action: Mouse moved to (494, 350)
Screenshot: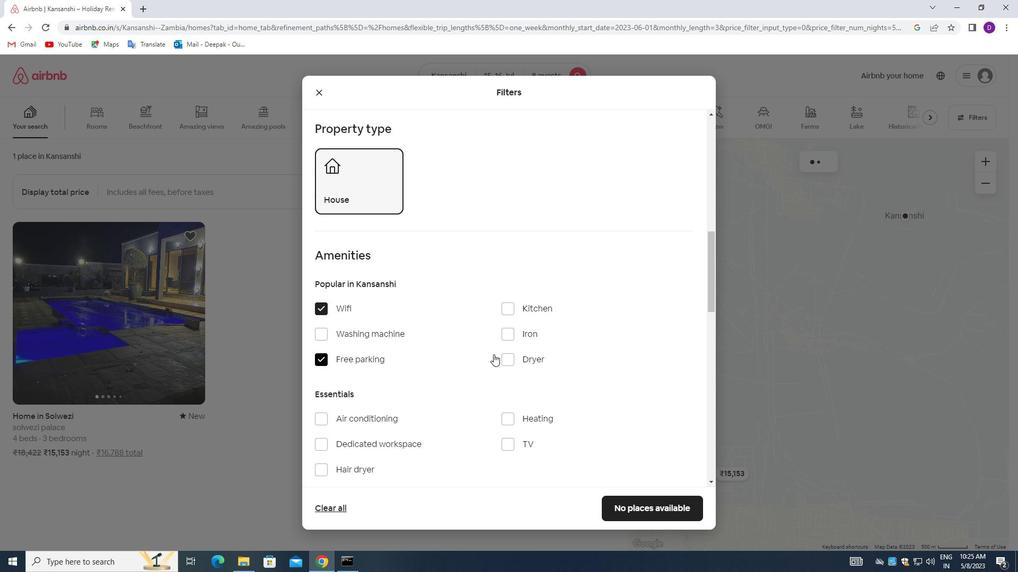 
Action: Mouse scrolled (494, 350) with delta (0, 0)
Screenshot: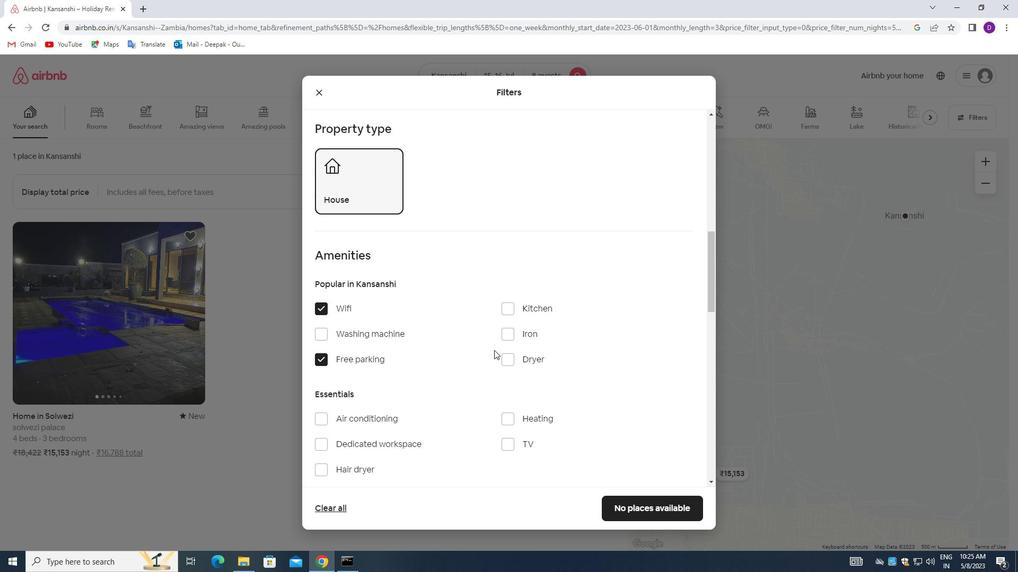 
Action: Mouse scrolled (494, 350) with delta (0, 0)
Screenshot: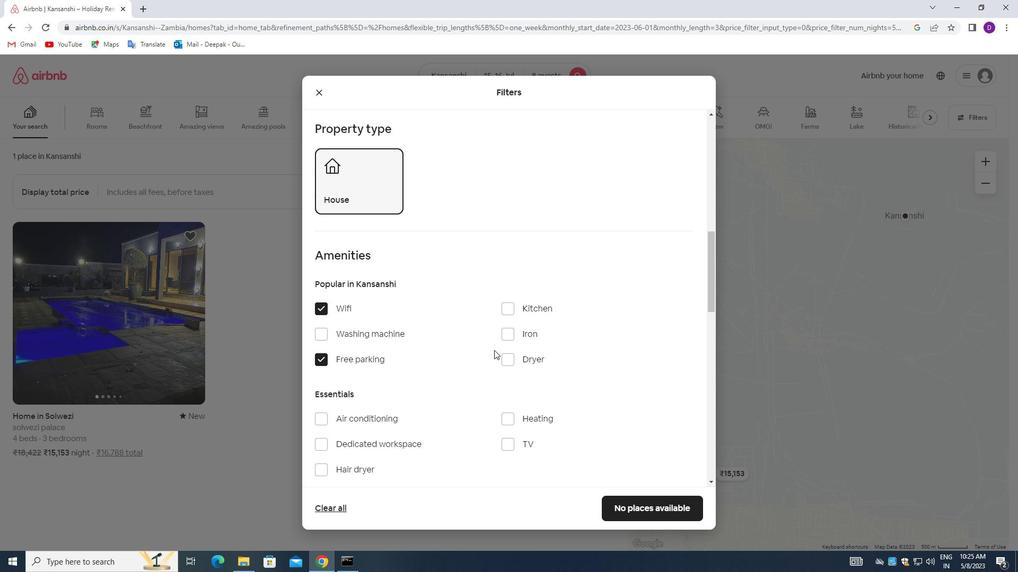 
Action: Mouse moved to (509, 342)
Screenshot: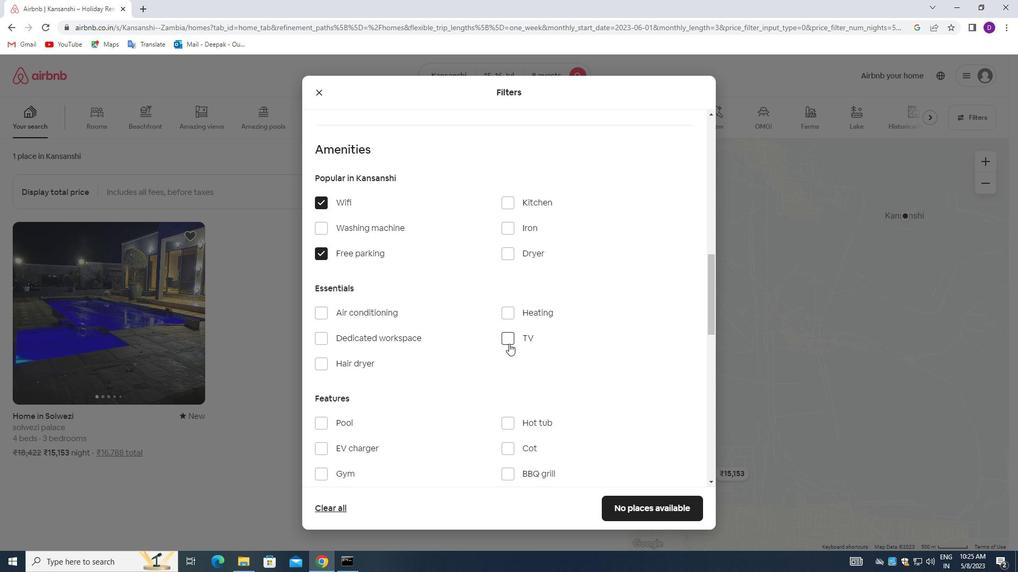 
Action: Mouse pressed left at (509, 342)
Screenshot: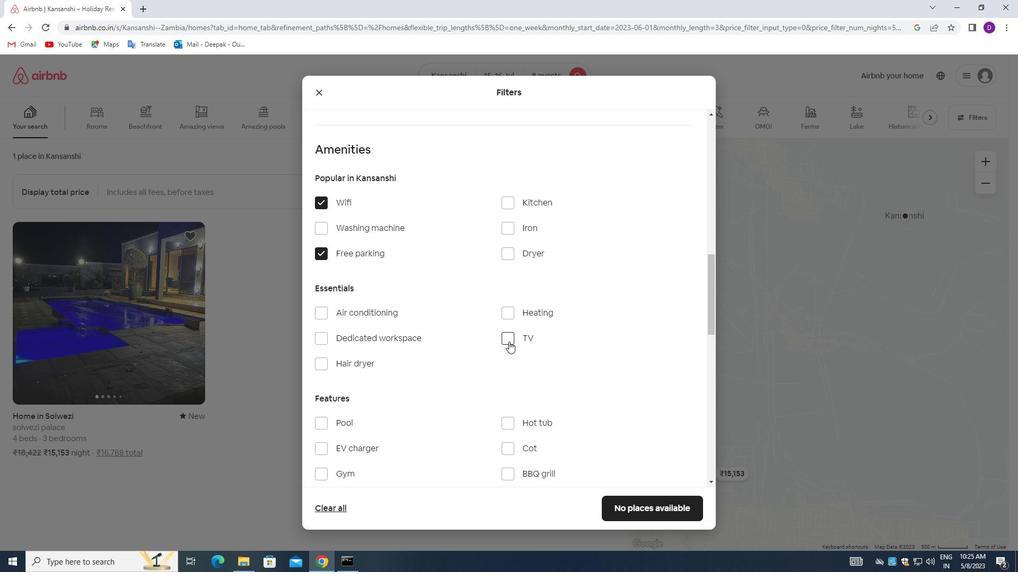 
Action: Mouse moved to (408, 370)
Screenshot: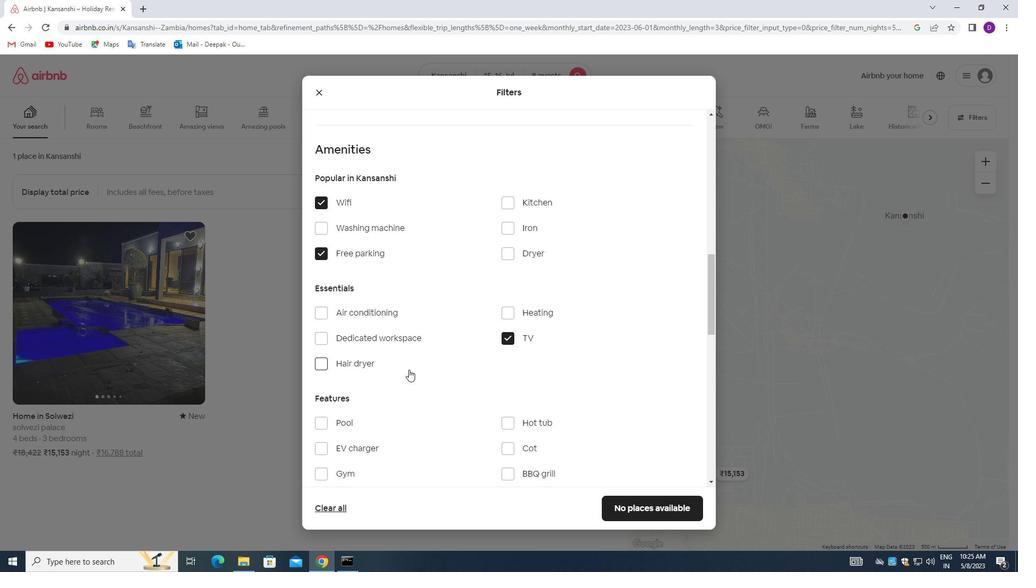 
Action: Mouse scrolled (408, 370) with delta (0, 0)
Screenshot: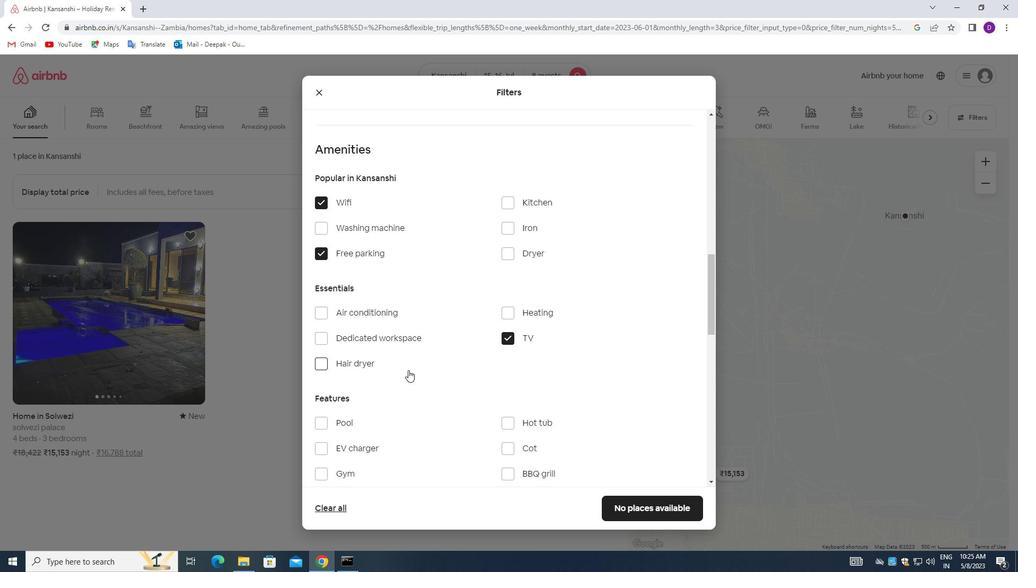 
Action: Mouse scrolled (408, 370) with delta (0, 0)
Screenshot: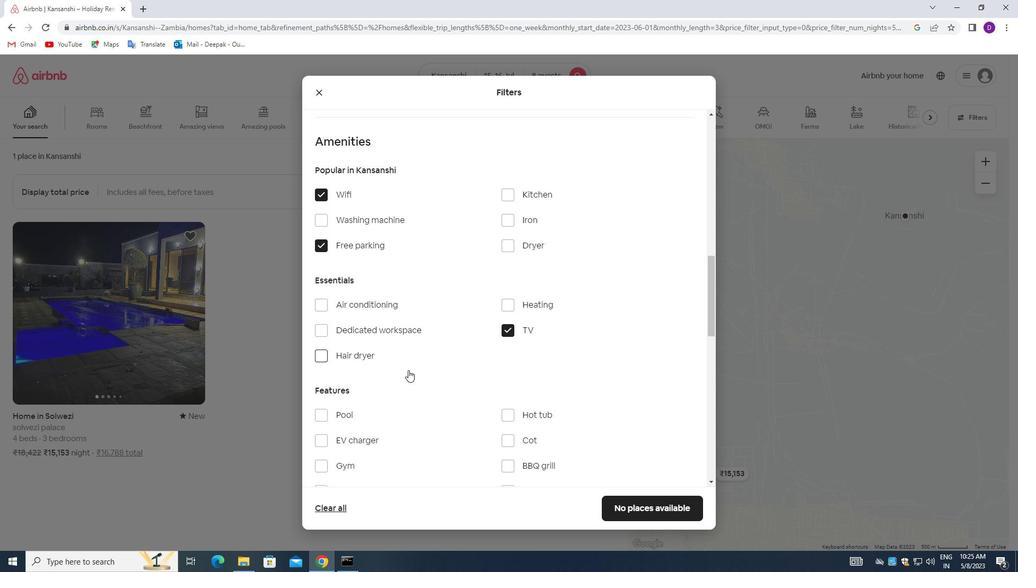 
Action: Mouse moved to (324, 371)
Screenshot: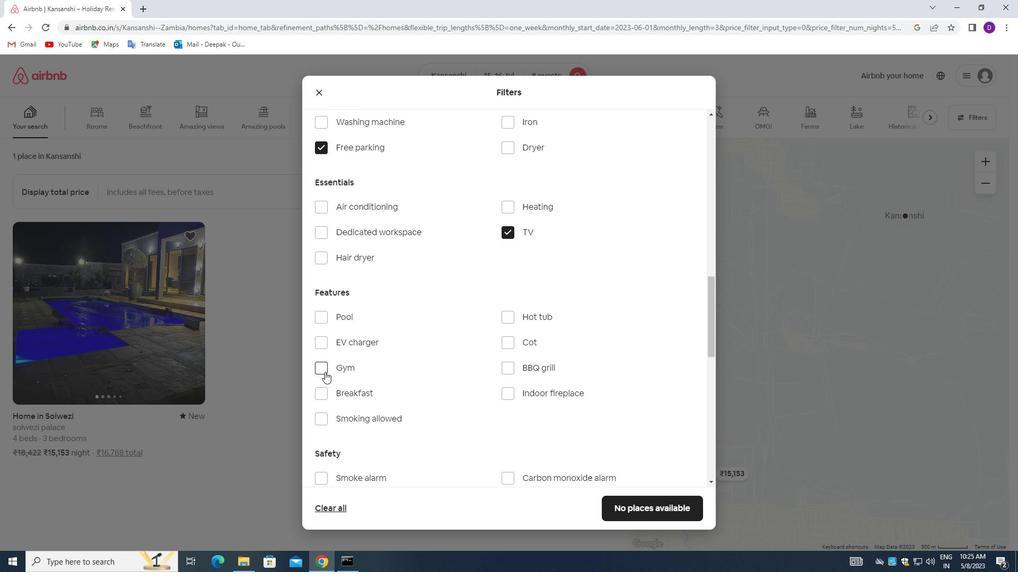 
Action: Mouse pressed left at (324, 371)
Screenshot: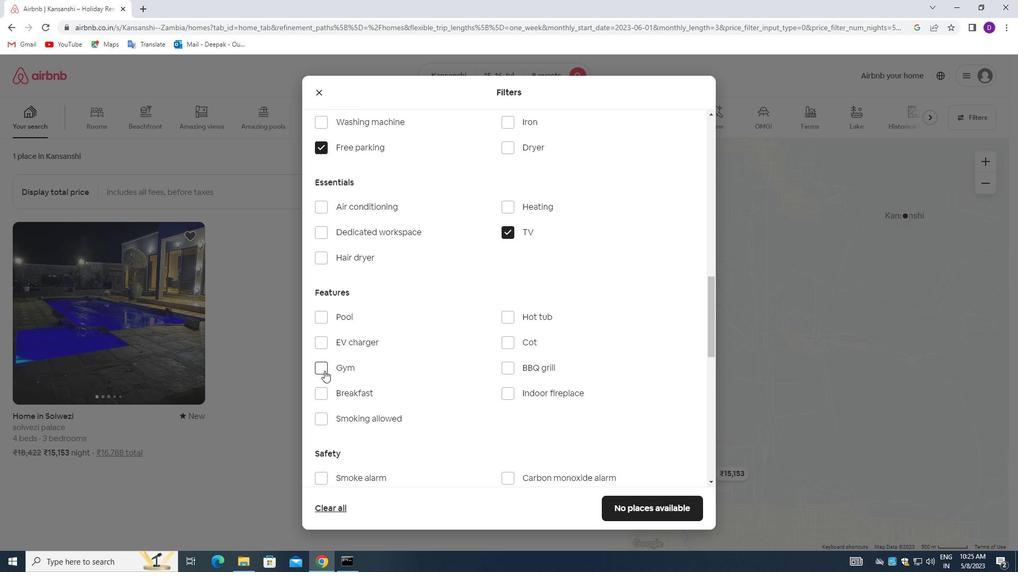 
Action: Mouse moved to (383, 379)
Screenshot: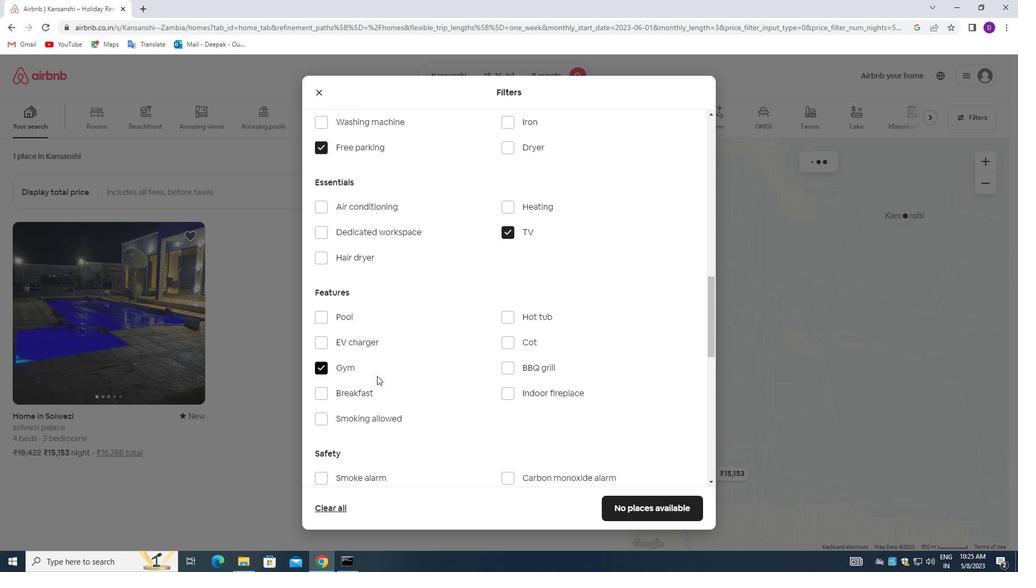 
Action: Mouse scrolled (383, 379) with delta (0, 0)
Screenshot: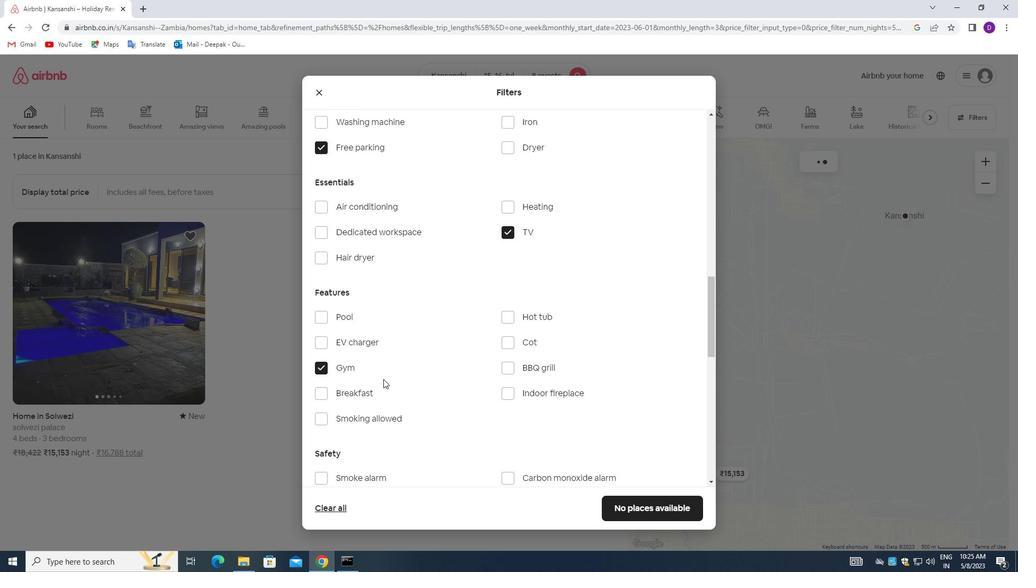 
Action: Mouse moved to (325, 342)
Screenshot: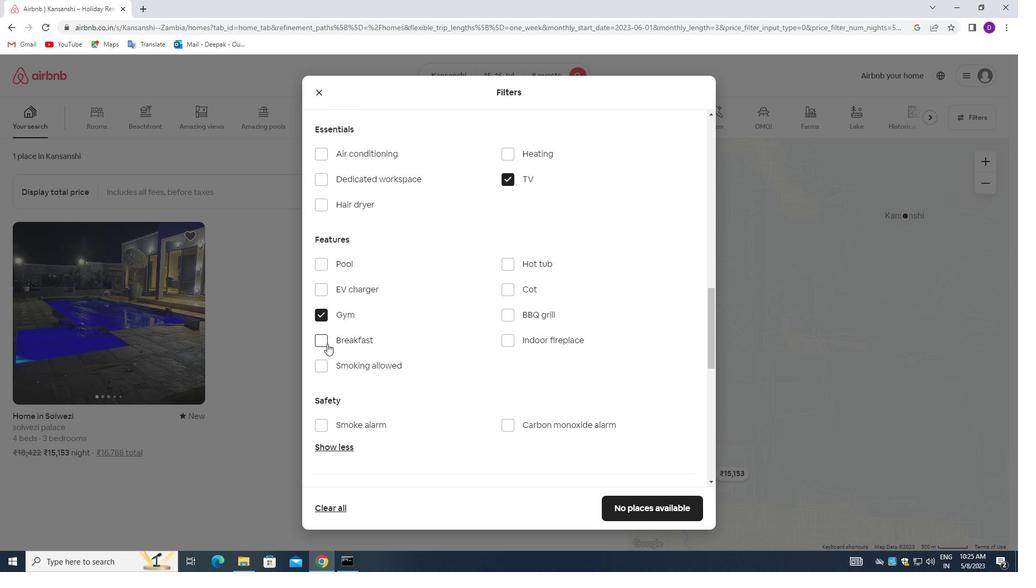 
Action: Mouse pressed left at (325, 342)
Screenshot: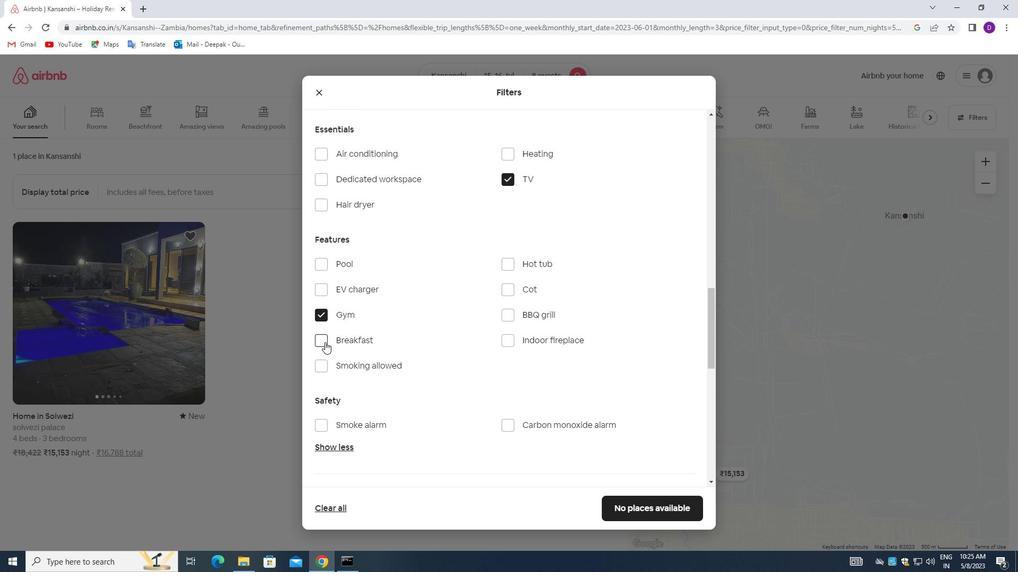 
Action: Mouse moved to (441, 353)
Screenshot: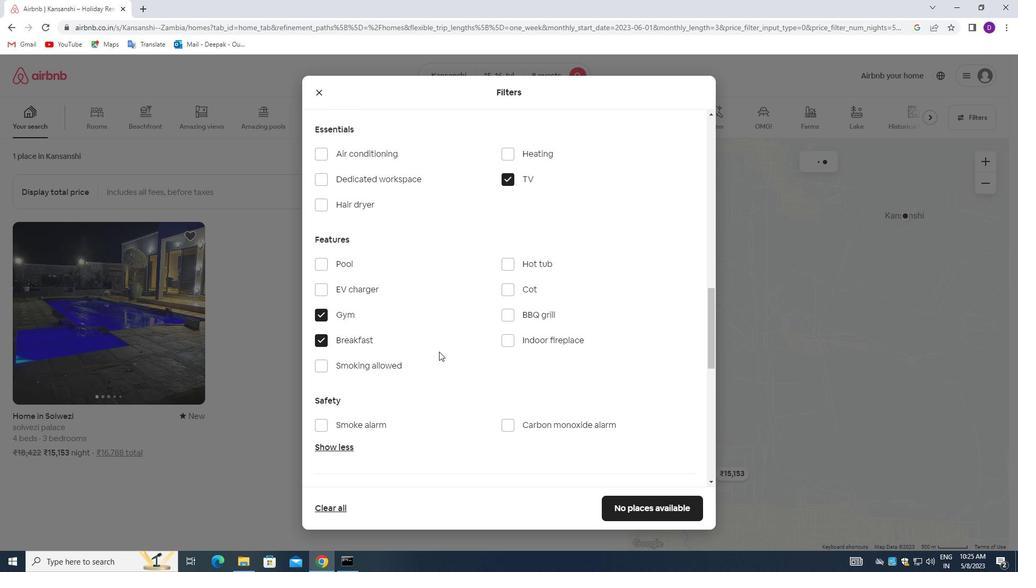 
Action: Mouse scrolled (441, 353) with delta (0, 0)
Screenshot: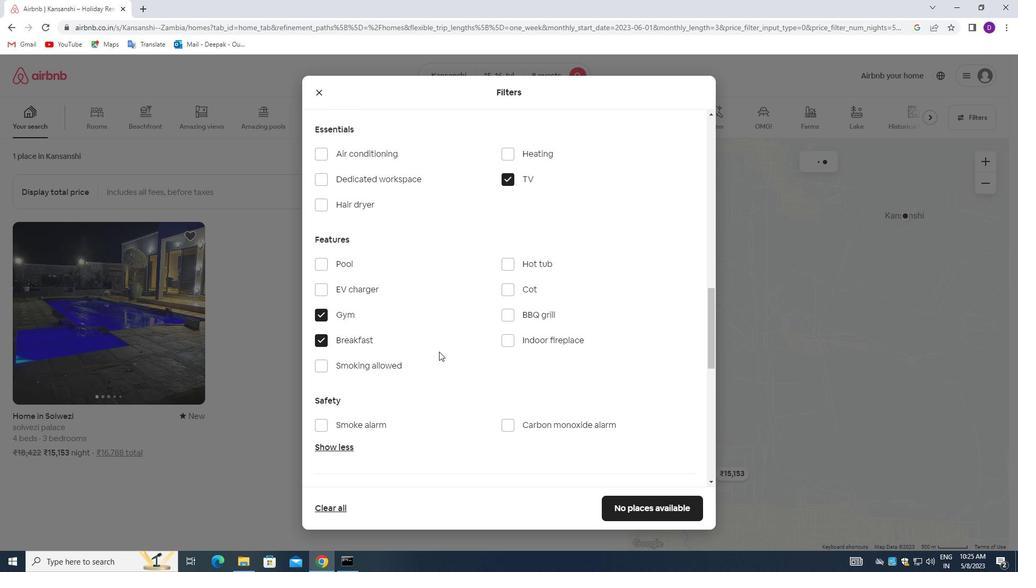
Action: Mouse moved to (441, 353)
Screenshot: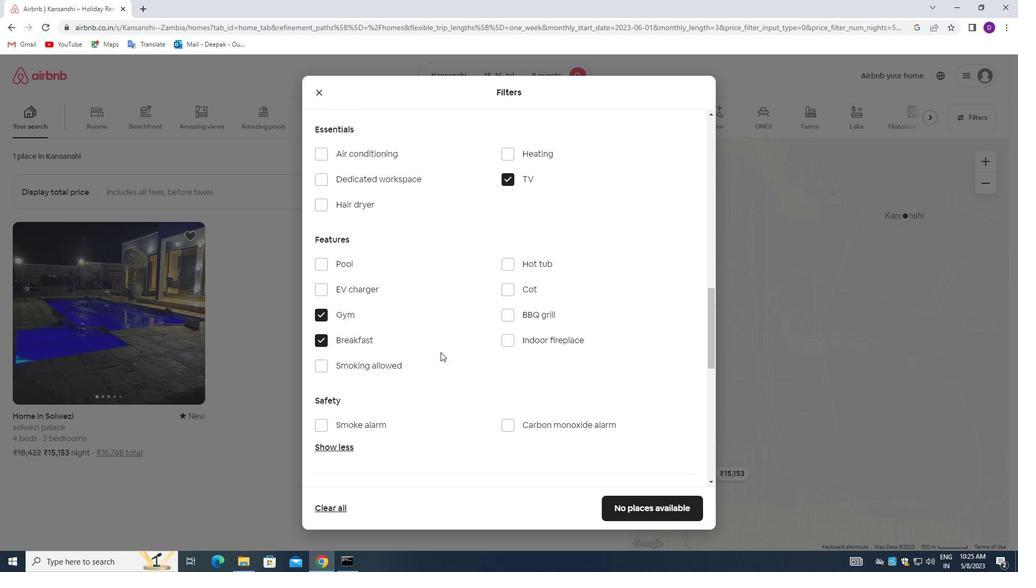 
Action: Mouse scrolled (441, 354) with delta (0, 0)
Screenshot: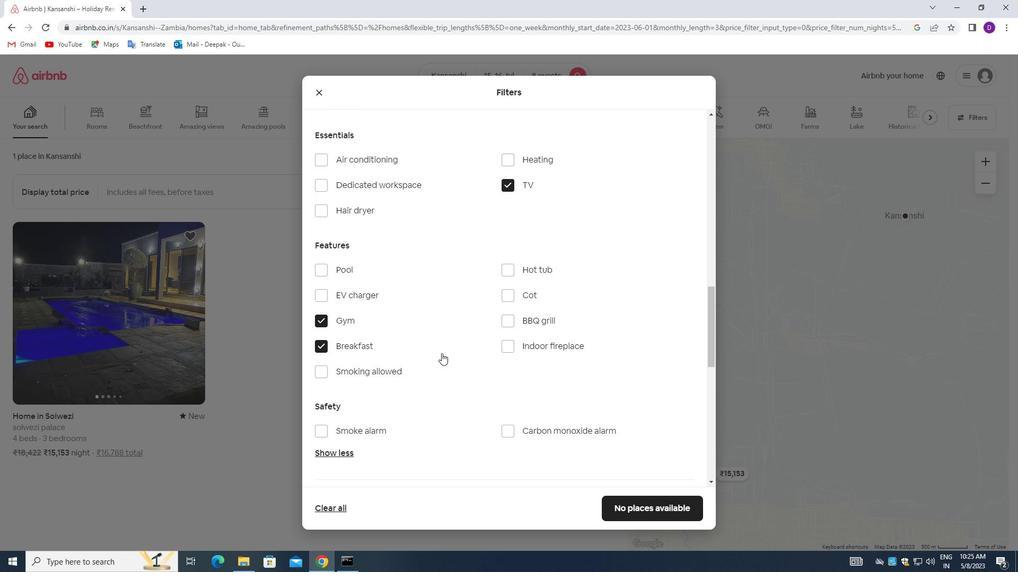 
Action: Mouse moved to (411, 363)
Screenshot: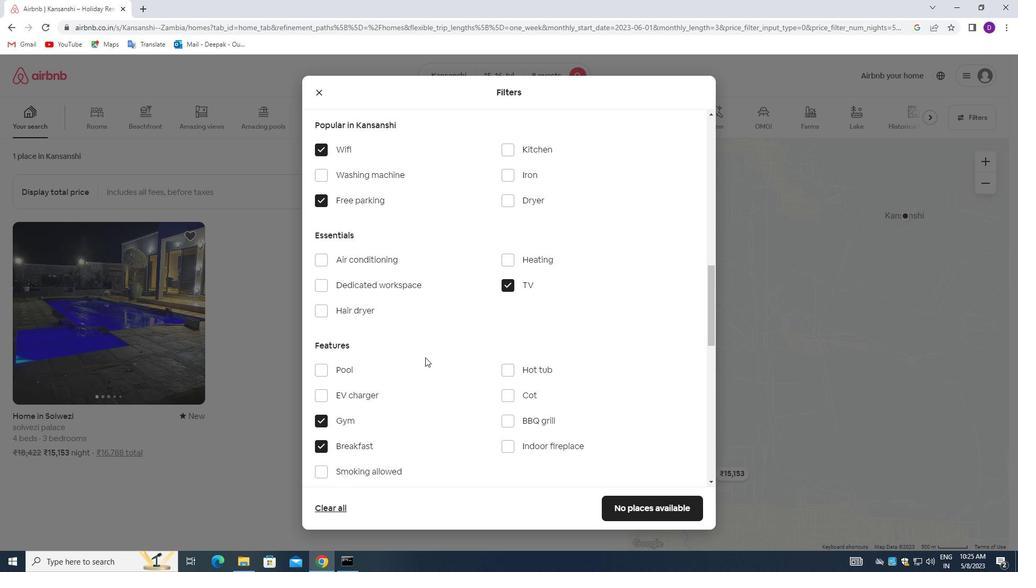 
Action: Mouse scrolled (411, 363) with delta (0, 0)
Screenshot: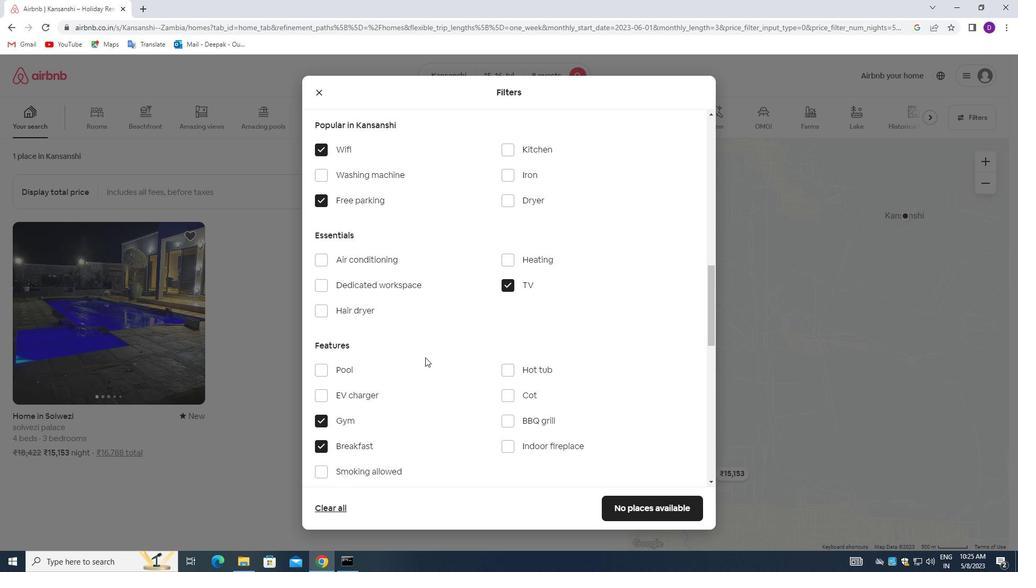 
Action: Mouse moved to (411, 363)
Screenshot: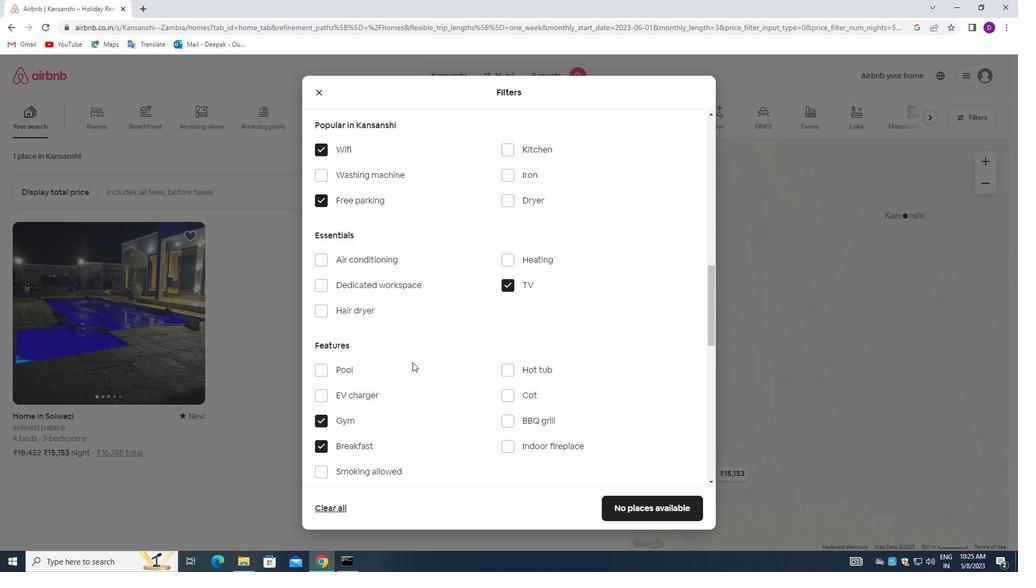 
Action: Mouse scrolled (411, 363) with delta (0, 0)
Screenshot: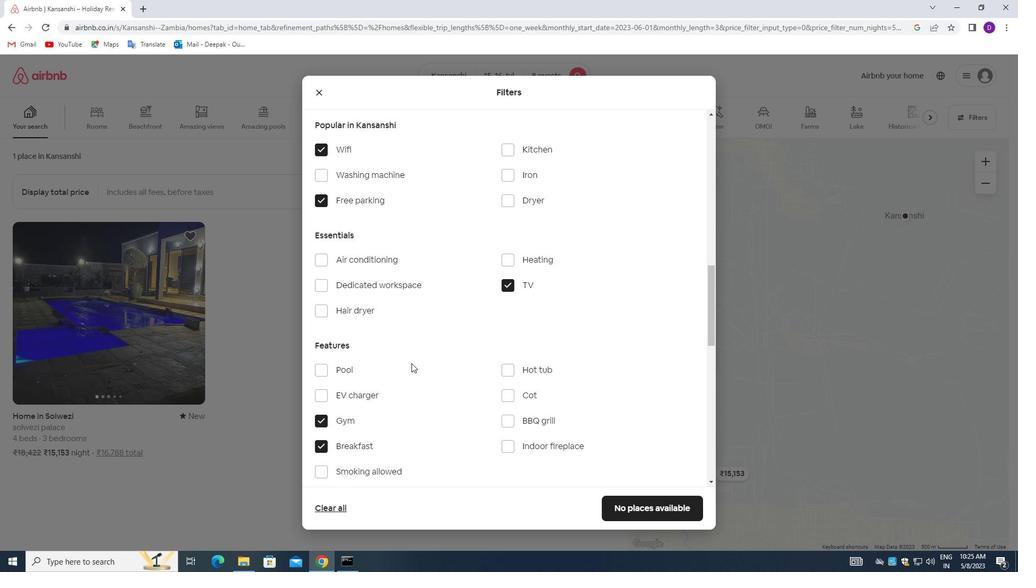 
Action: Mouse moved to (409, 363)
Screenshot: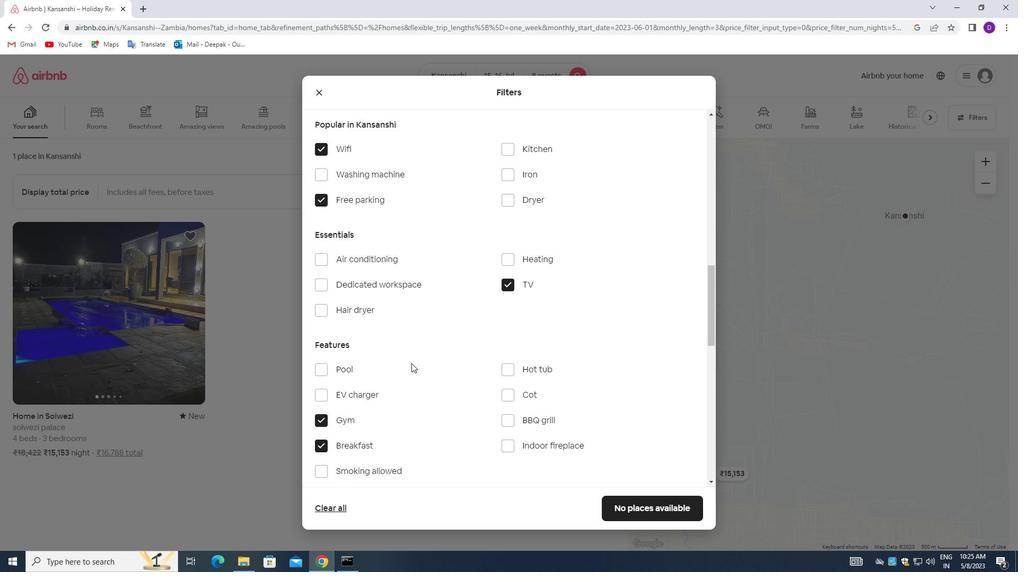 
Action: Mouse scrolled (409, 363) with delta (0, 0)
Screenshot: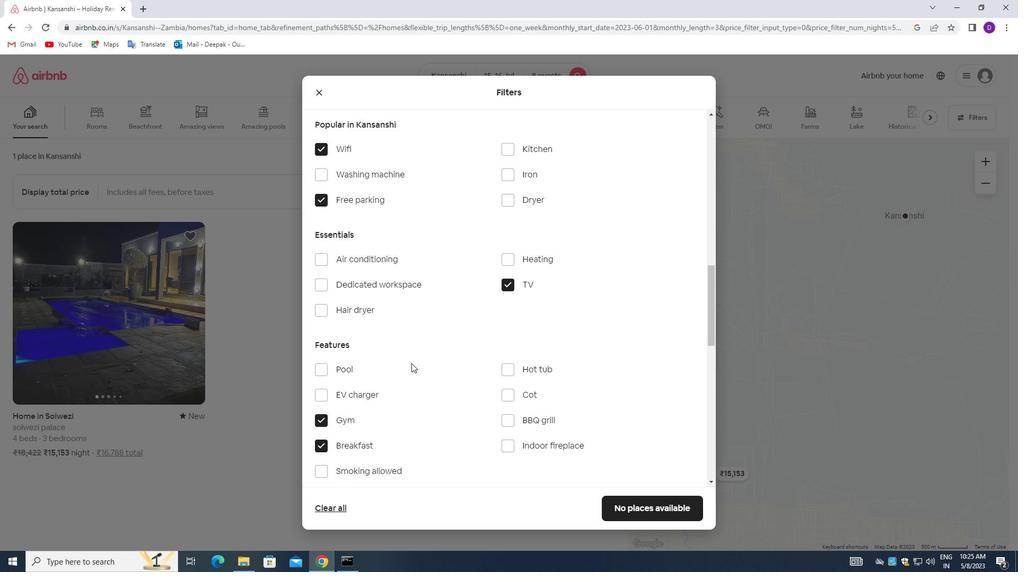 
Action: Mouse moved to (406, 362)
Screenshot: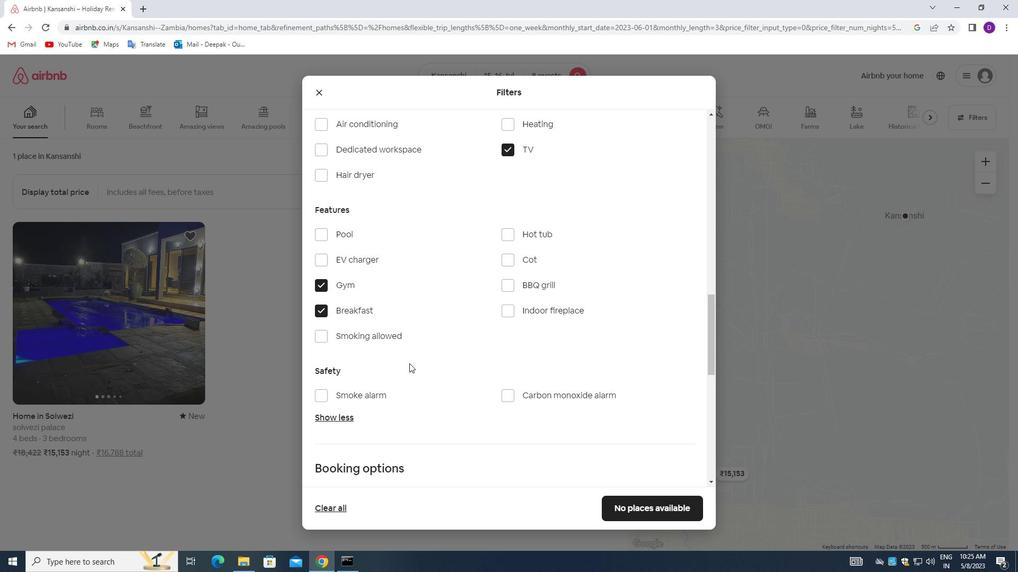 
Action: Mouse scrolled (406, 361) with delta (0, 0)
Screenshot: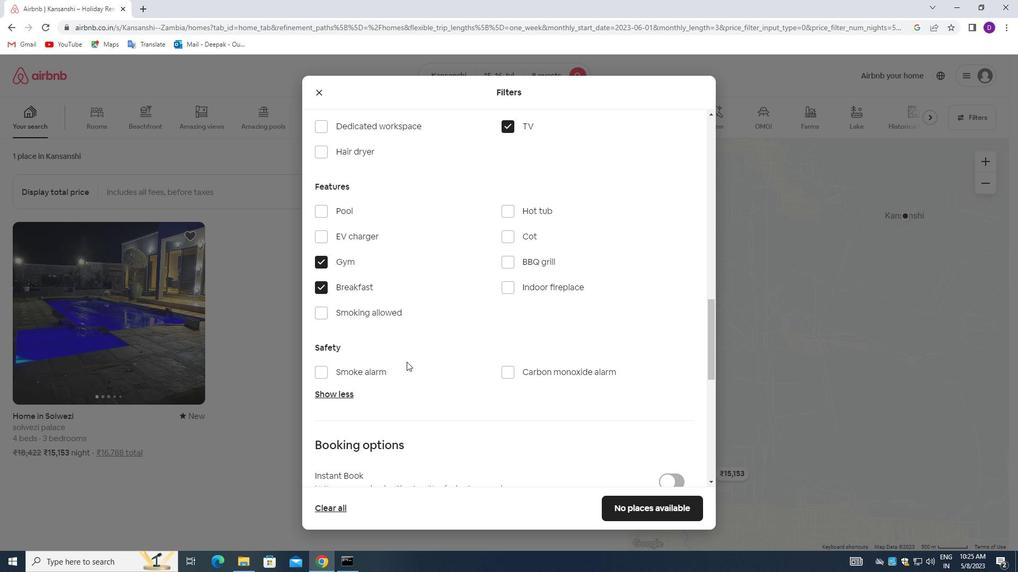 
Action: Mouse scrolled (406, 361) with delta (0, 0)
Screenshot: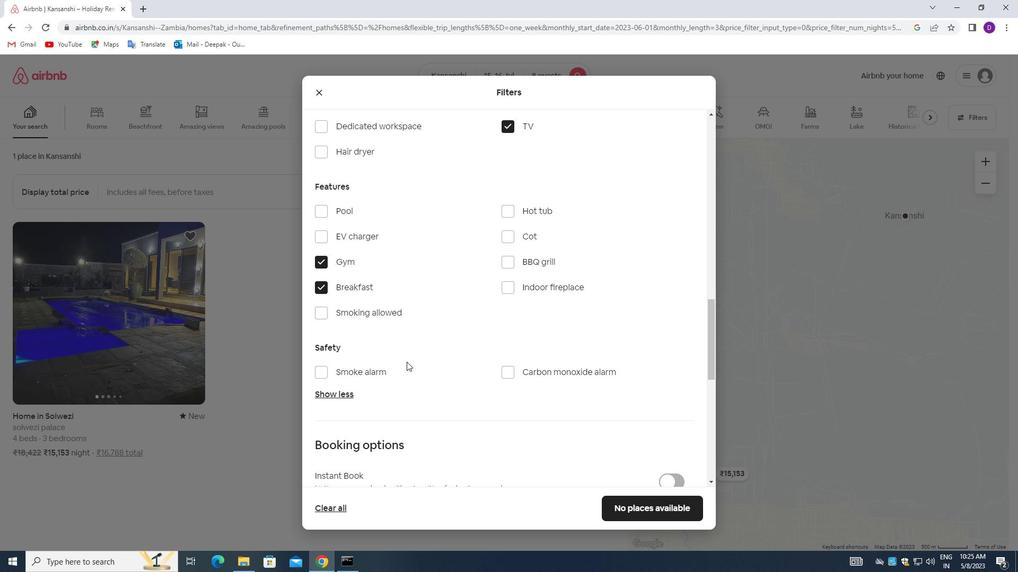 
Action: Mouse moved to (504, 355)
Screenshot: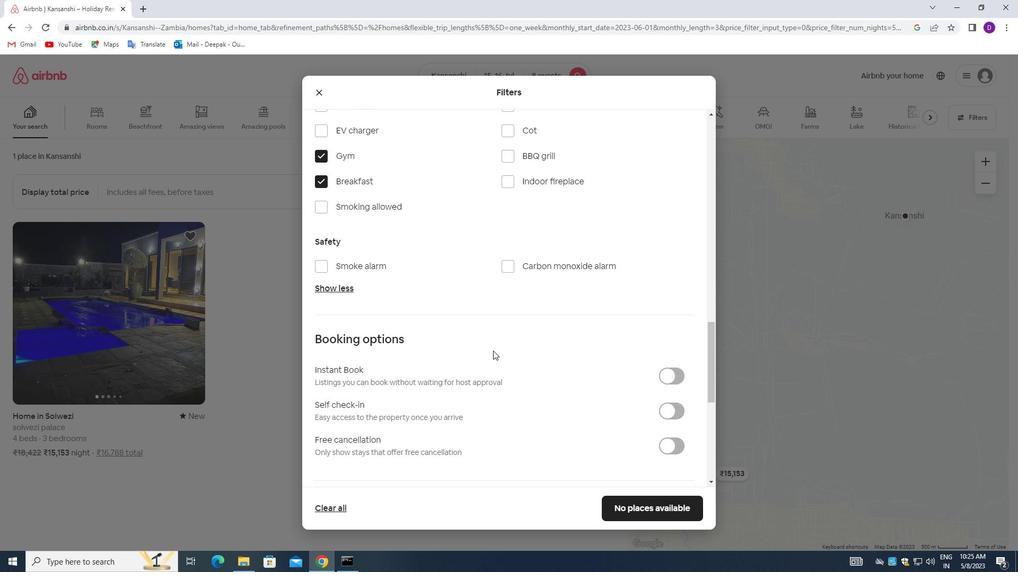 
Action: Mouse scrolled (504, 355) with delta (0, 0)
Screenshot: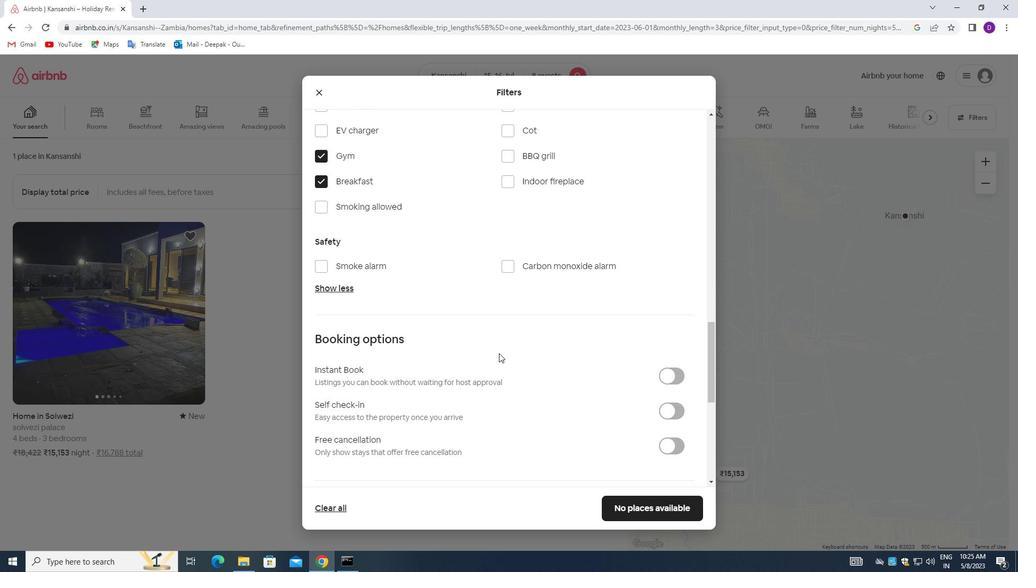 
Action: Mouse moved to (668, 357)
Screenshot: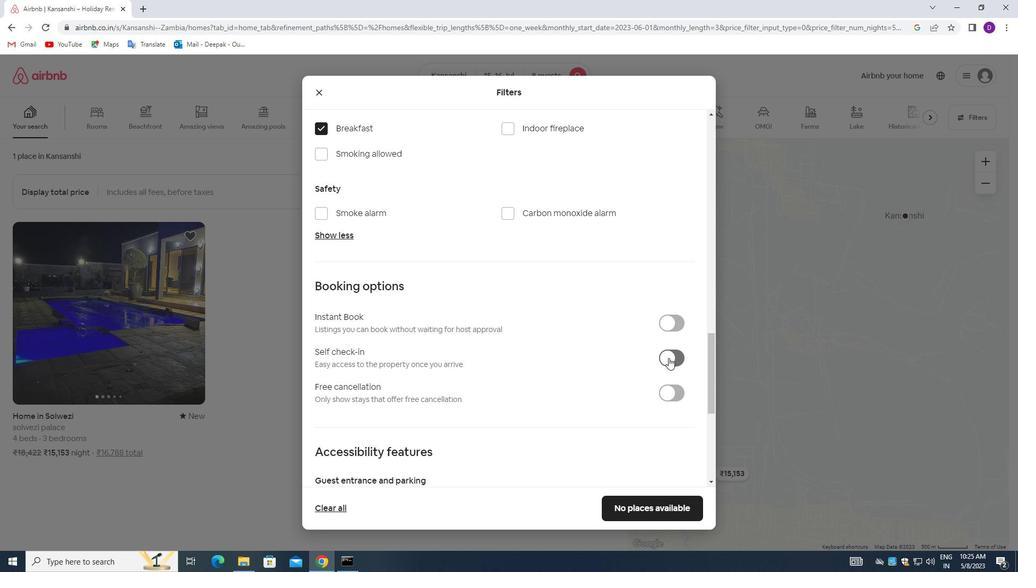 
Action: Mouse pressed left at (668, 357)
Screenshot: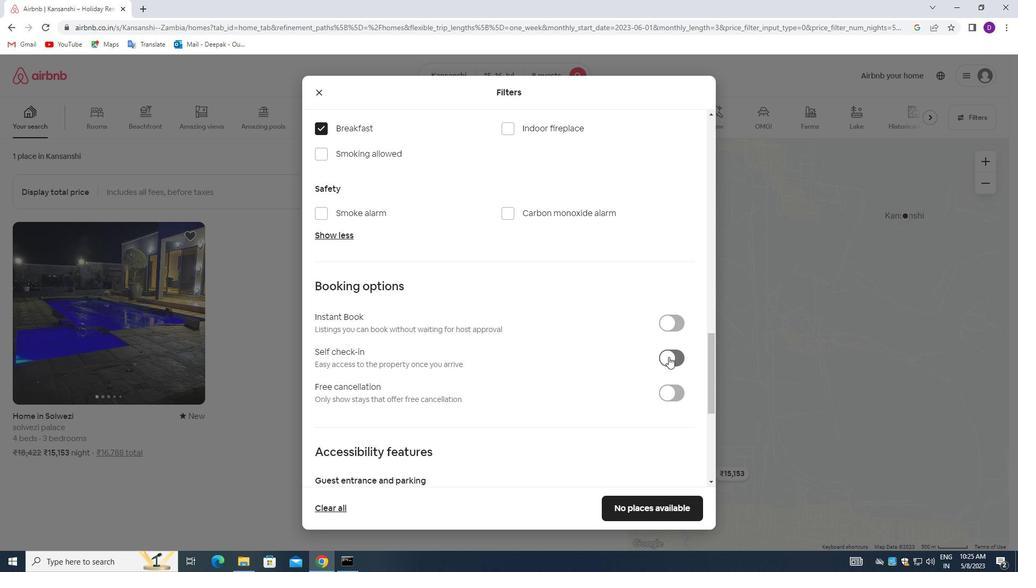 
Action: Mouse moved to (495, 356)
Screenshot: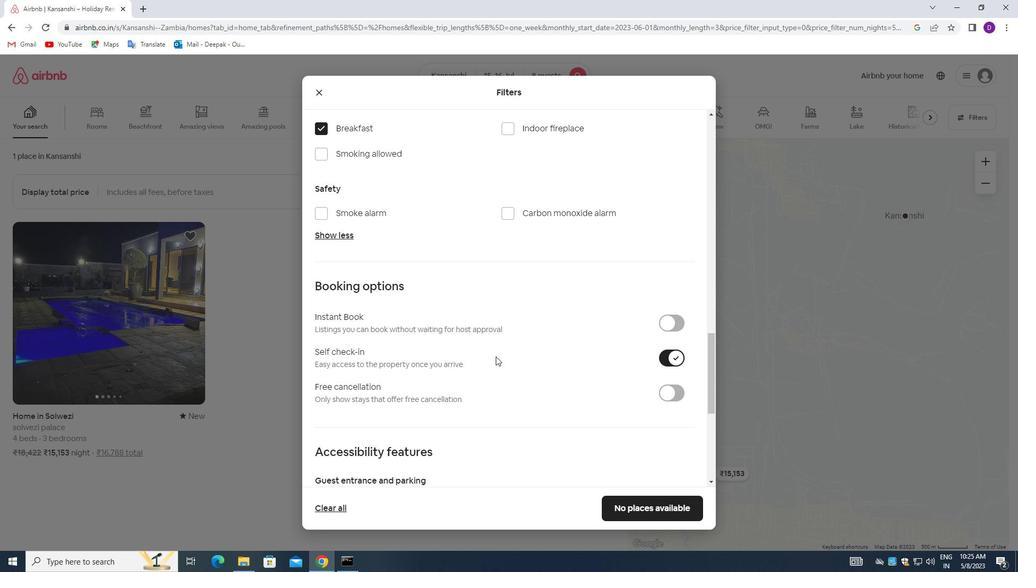 
Action: Mouse scrolled (495, 356) with delta (0, 0)
Screenshot: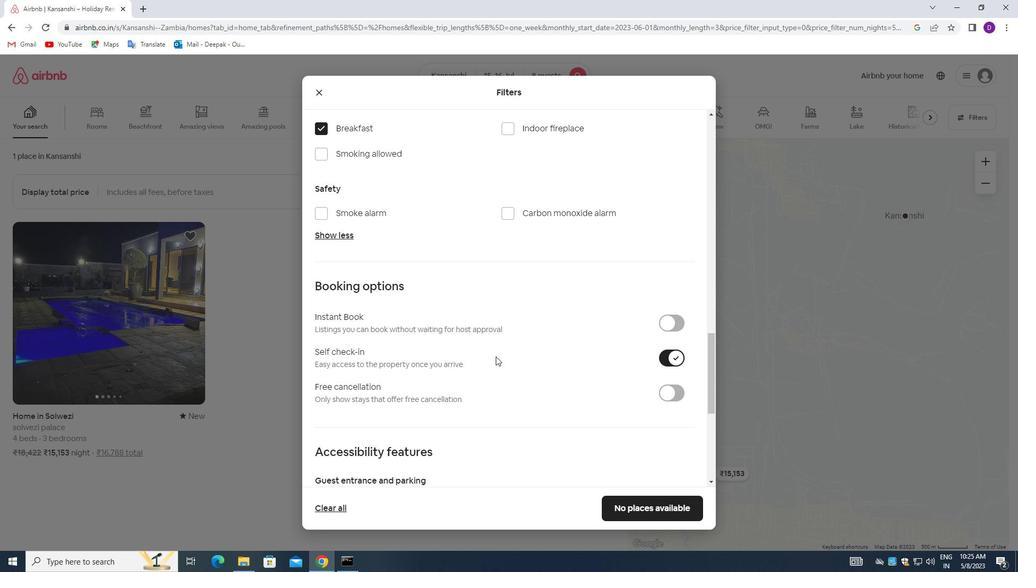 
Action: Mouse scrolled (495, 356) with delta (0, 0)
Screenshot: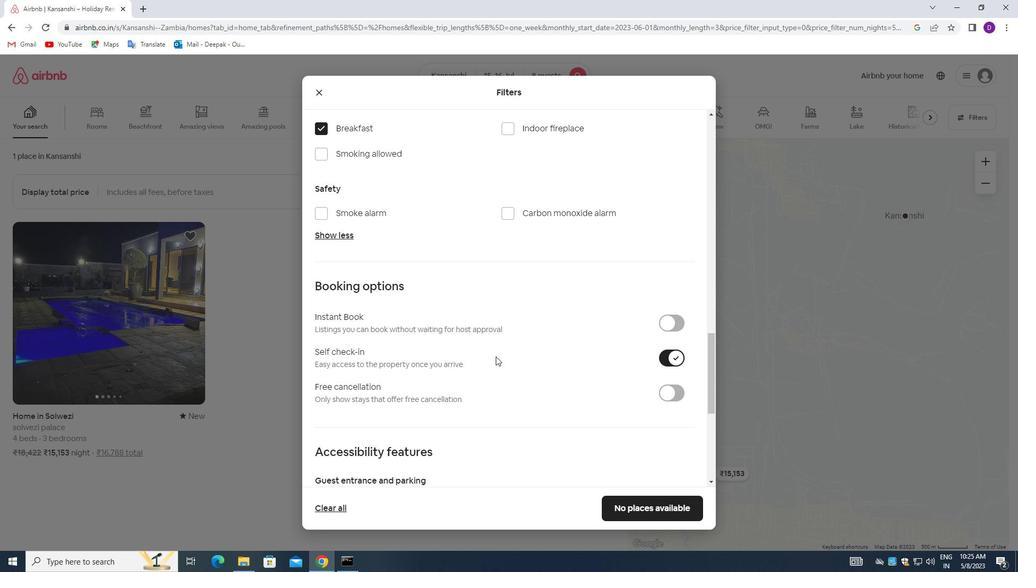
Action: Mouse scrolled (495, 356) with delta (0, 0)
Screenshot: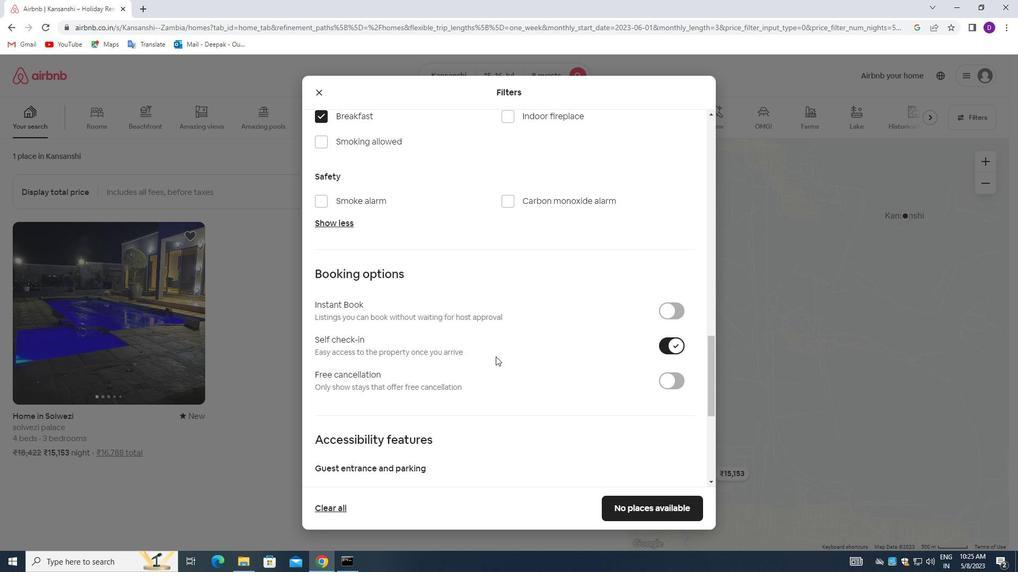 
Action: Mouse moved to (479, 360)
Screenshot: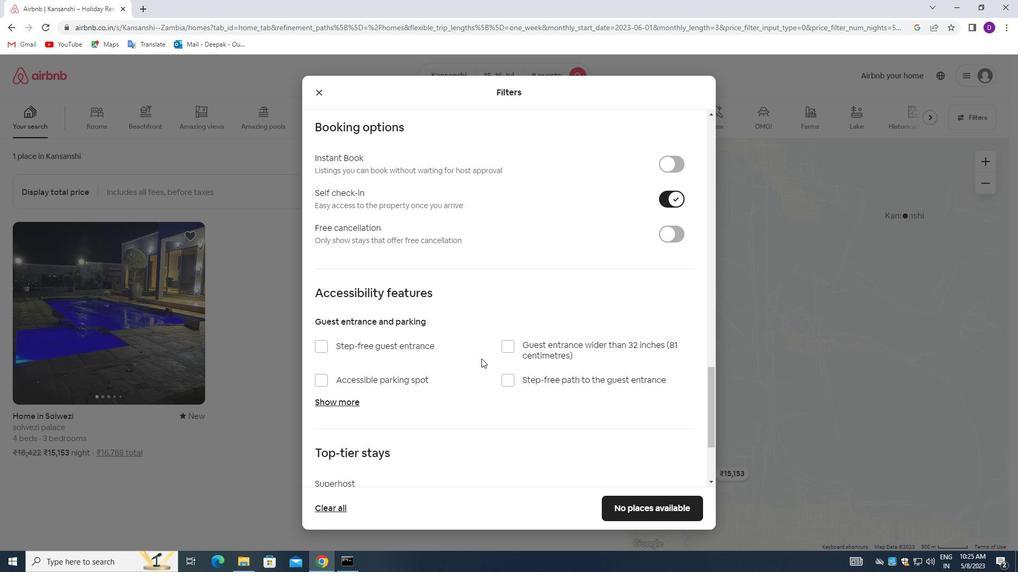 
Action: Mouse scrolled (479, 359) with delta (0, 0)
Screenshot: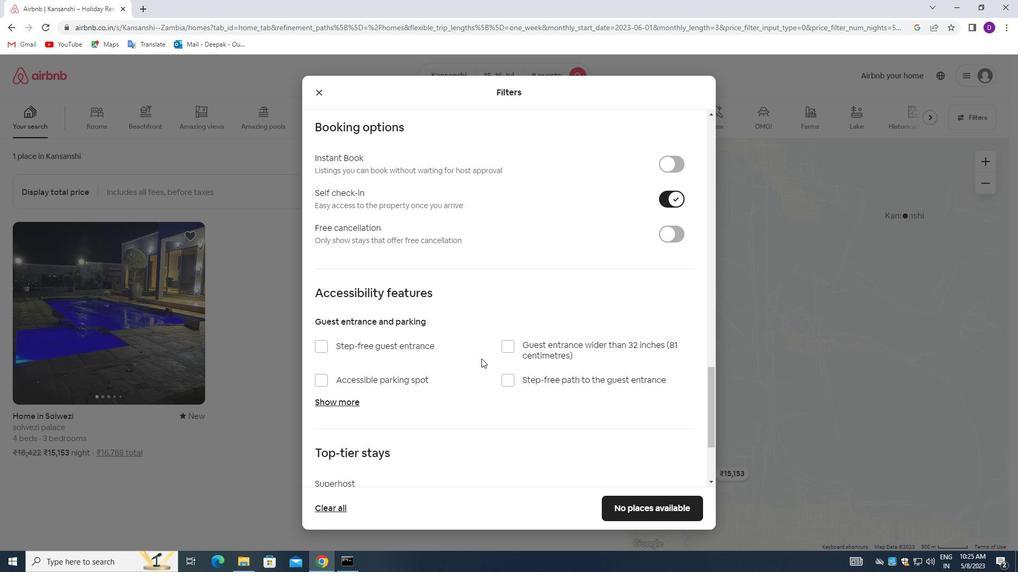 
Action: Mouse scrolled (479, 359) with delta (0, 0)
Screenshot: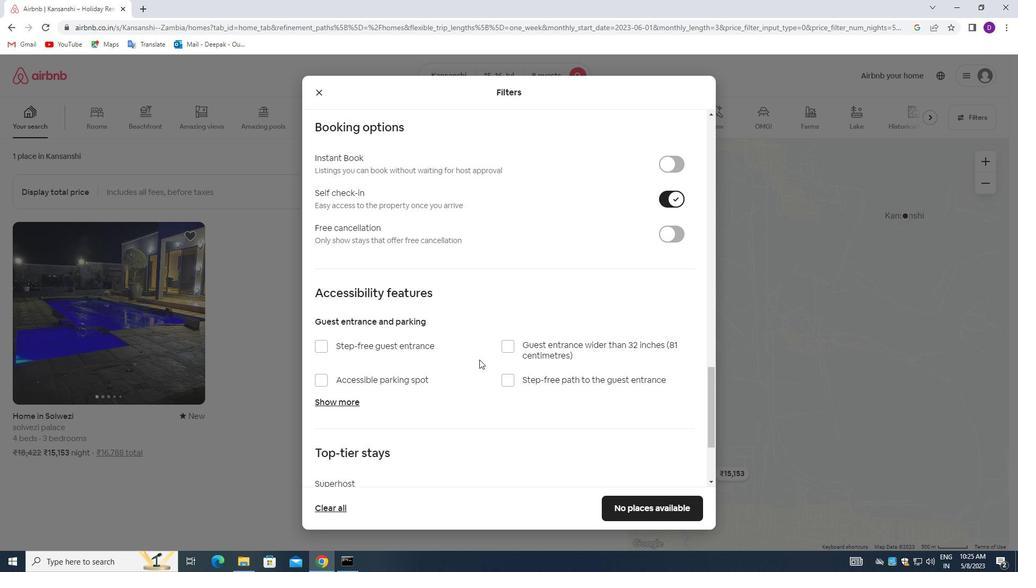 
Action: Mouse scrolled (479, 359) with delta (0, 0)
Screenshot: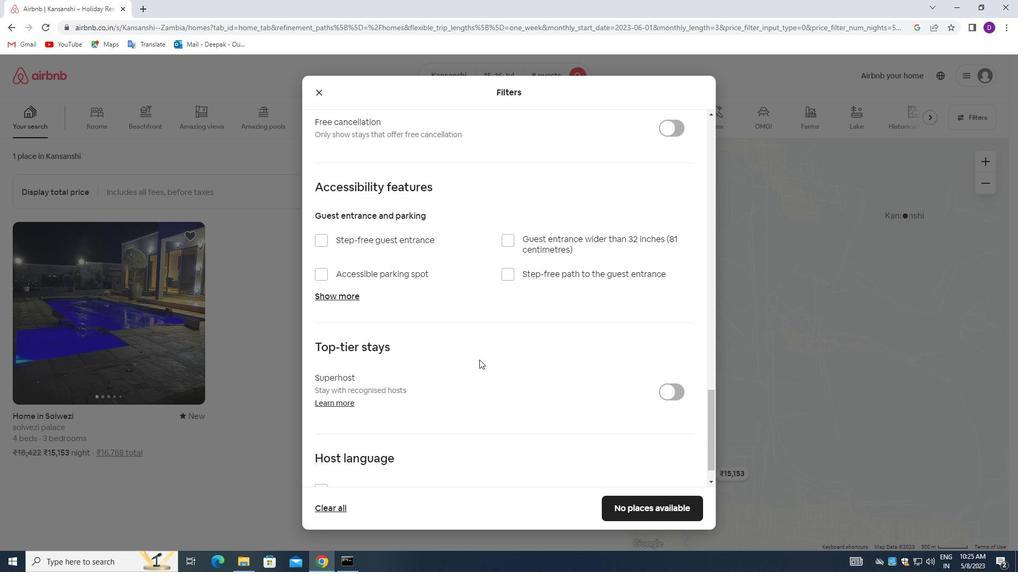 
Action: Mouse moved to (479, 360)
Screenshot: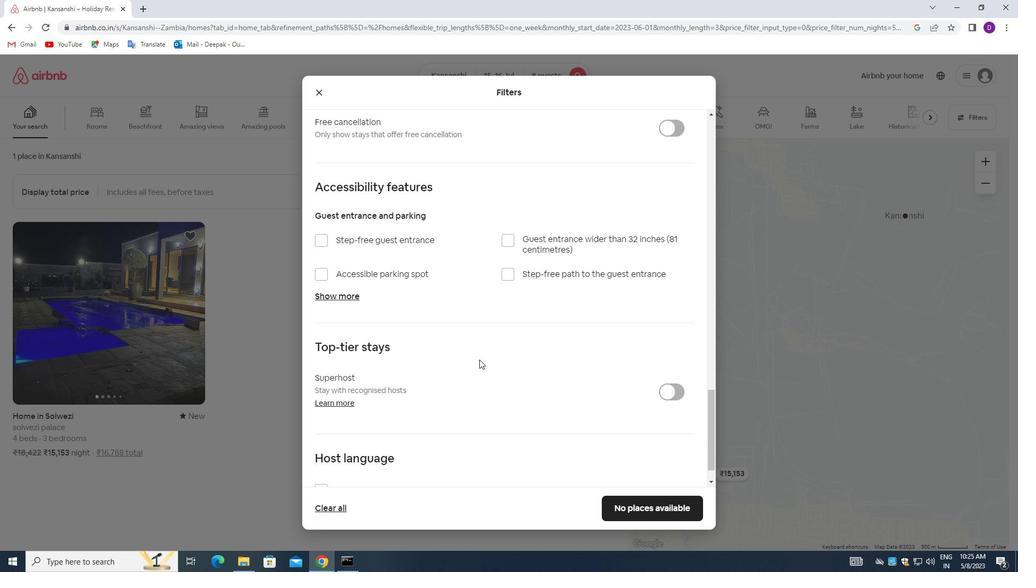 
Action: Mouse scrolled (479, 360) with delta (0, 0)
Screenshot: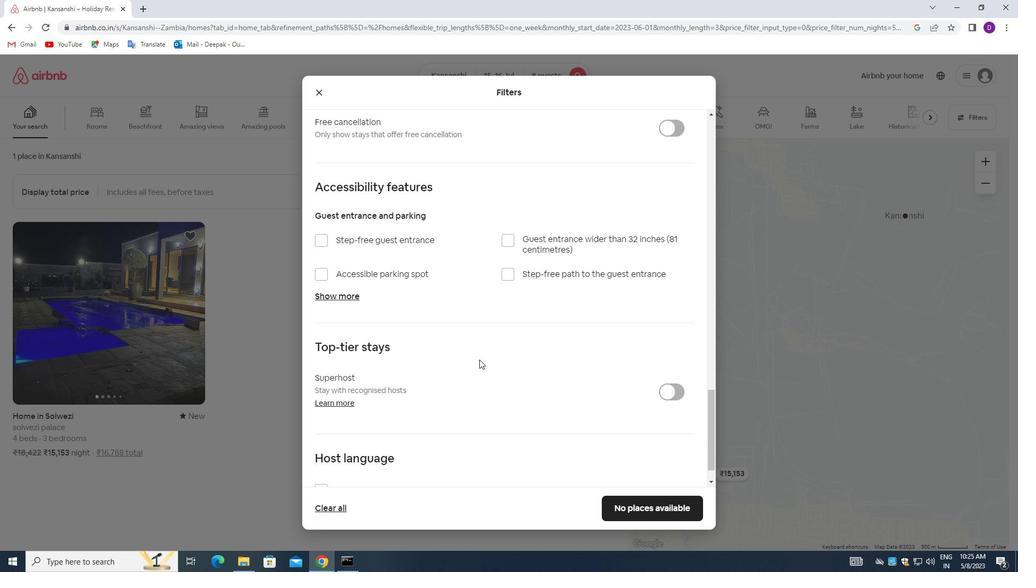 
Action: Mouse moved to (479, 361)
Screenshot: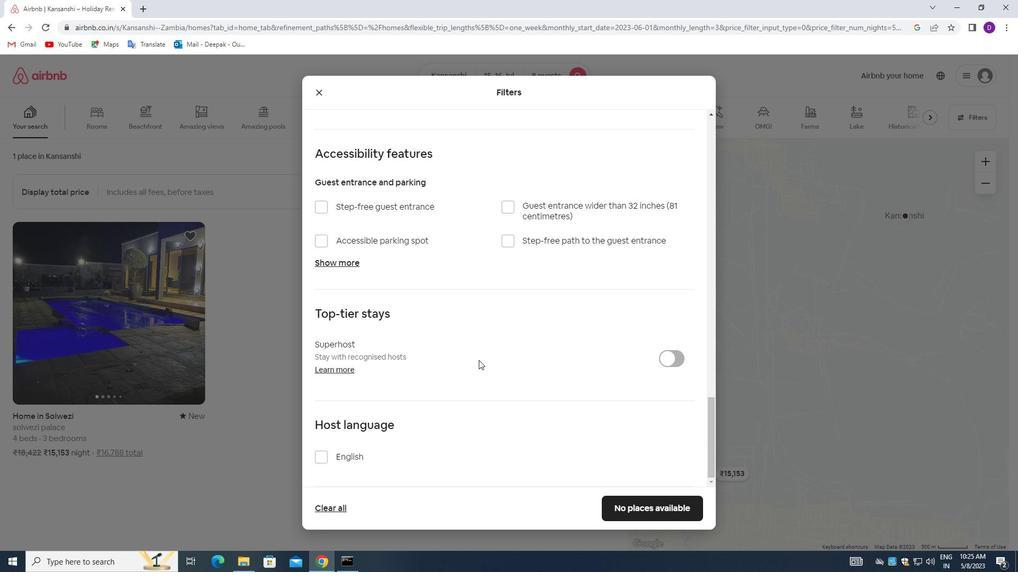 
Action: Mouse scrolled (479, 360) with delta (0, 0)
Screenshot: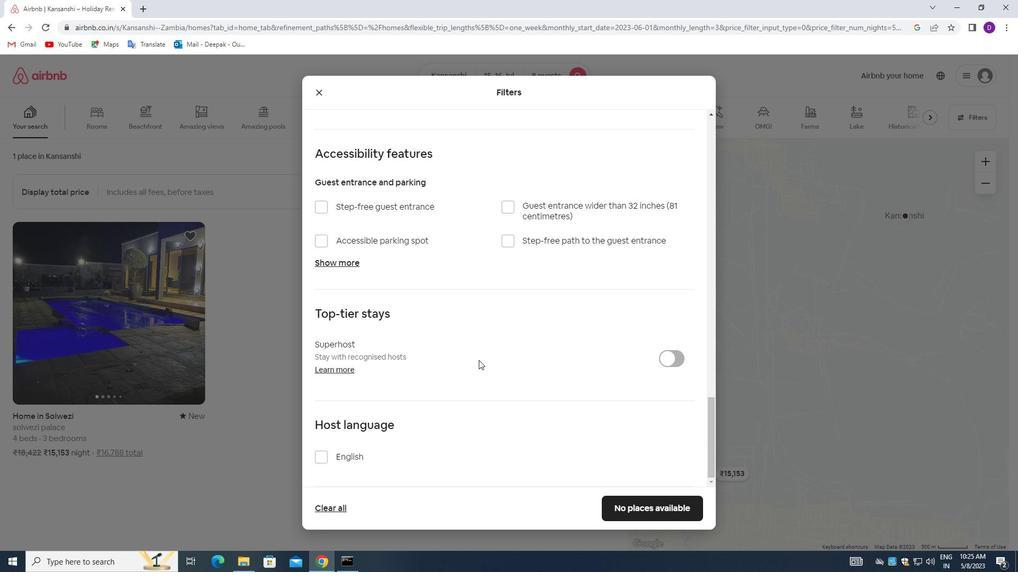 
Action: Mouse moved to (479, 361)
Screenshot: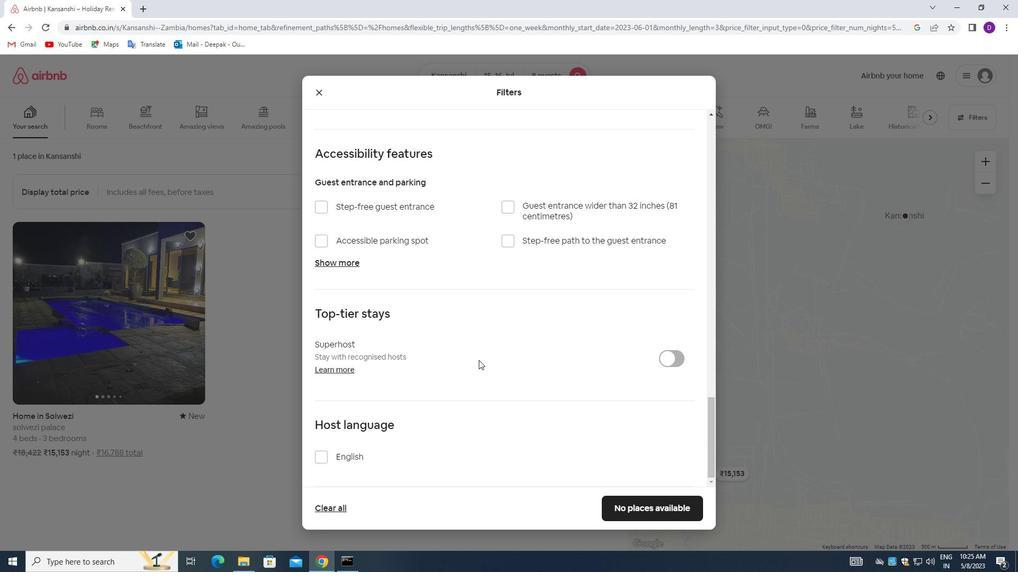 
Action: Mouse scrolled (479, 360) with delta (0, 0)
Screenshot: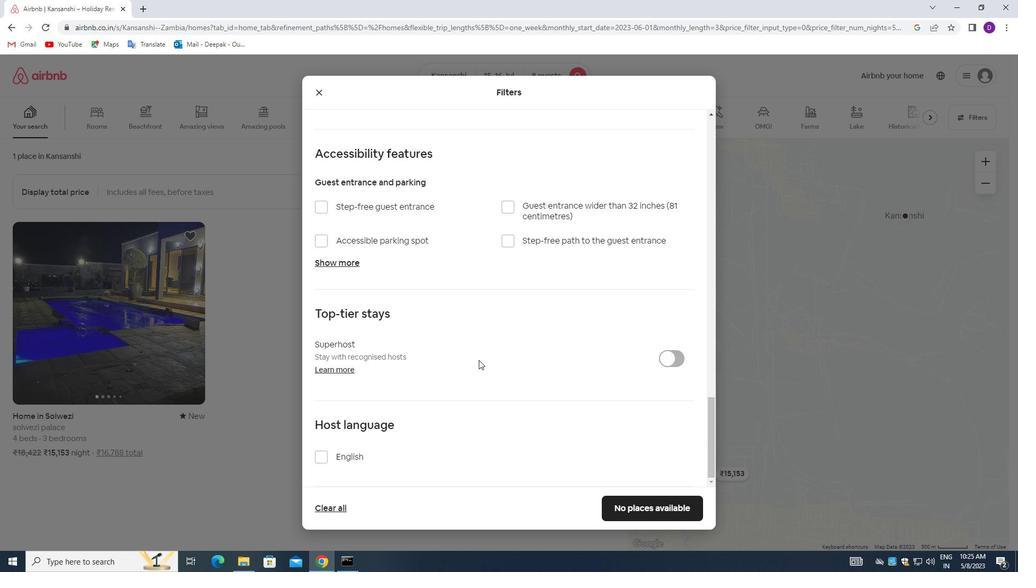 
Action: Mouse moved to (321, 457)
Screenshot: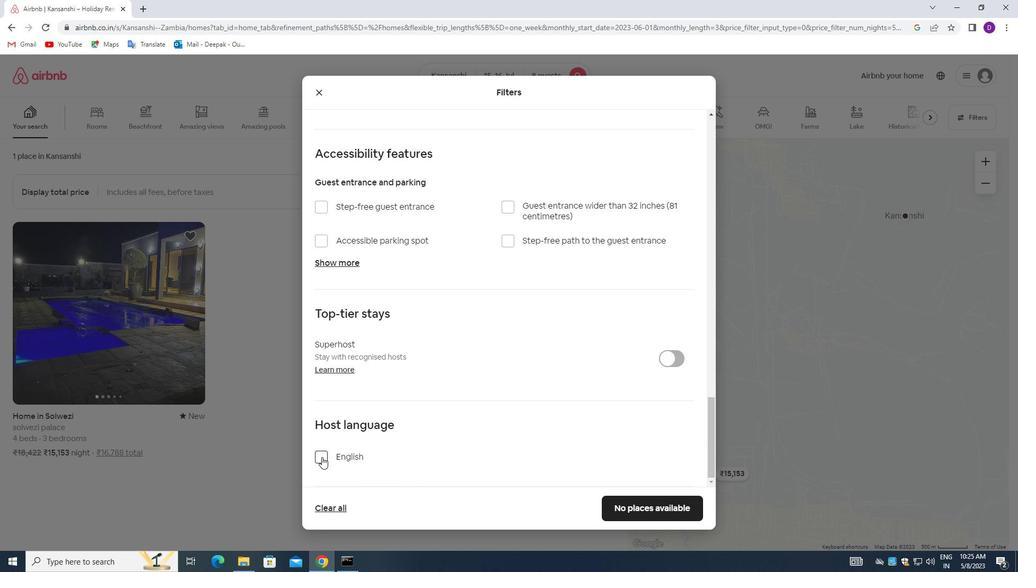 
Action: Mouse pressed left at (321, 457)
Screenshot: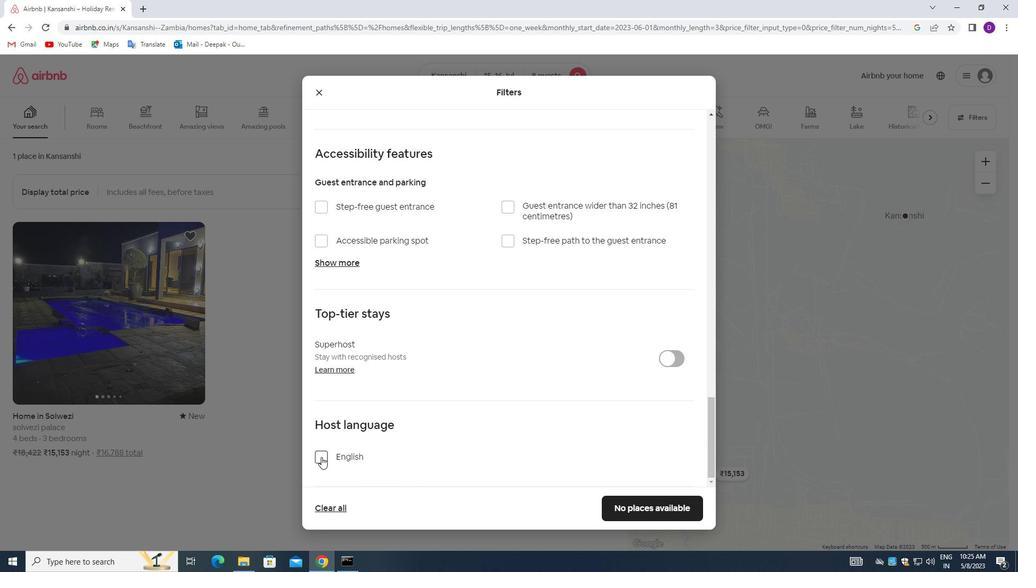 
Action: Mouse moved to (607, 503)
Screenshot: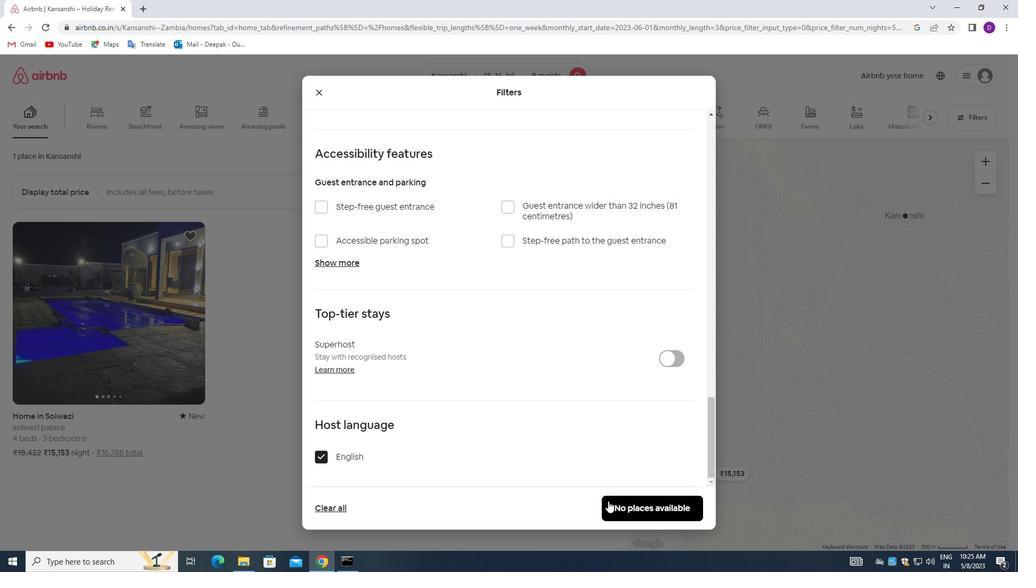 
Action: Mouse pressed left at (607, 503)
Screenshot: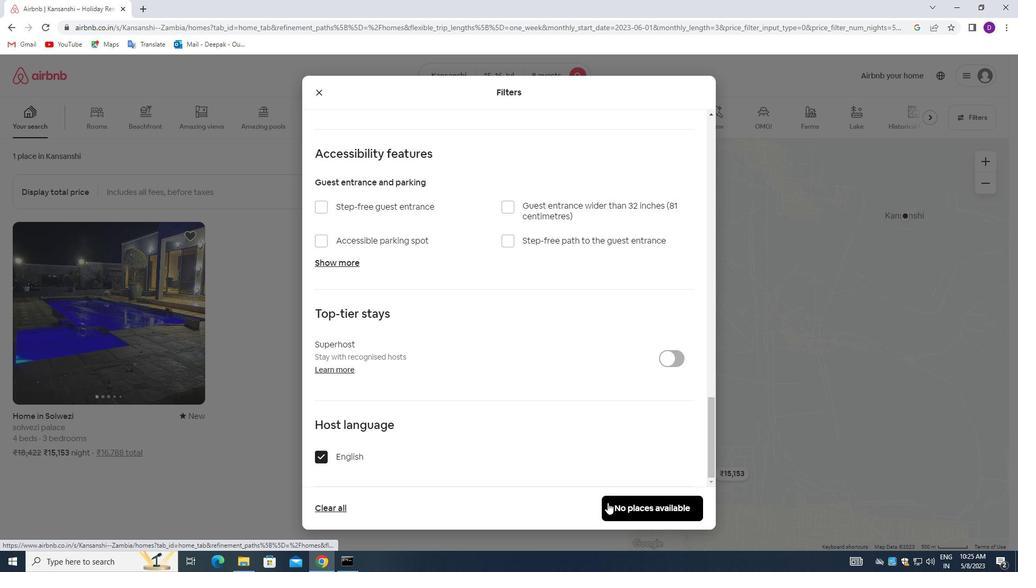 
Action: Mouse moved to (588, 390)
Screenshot: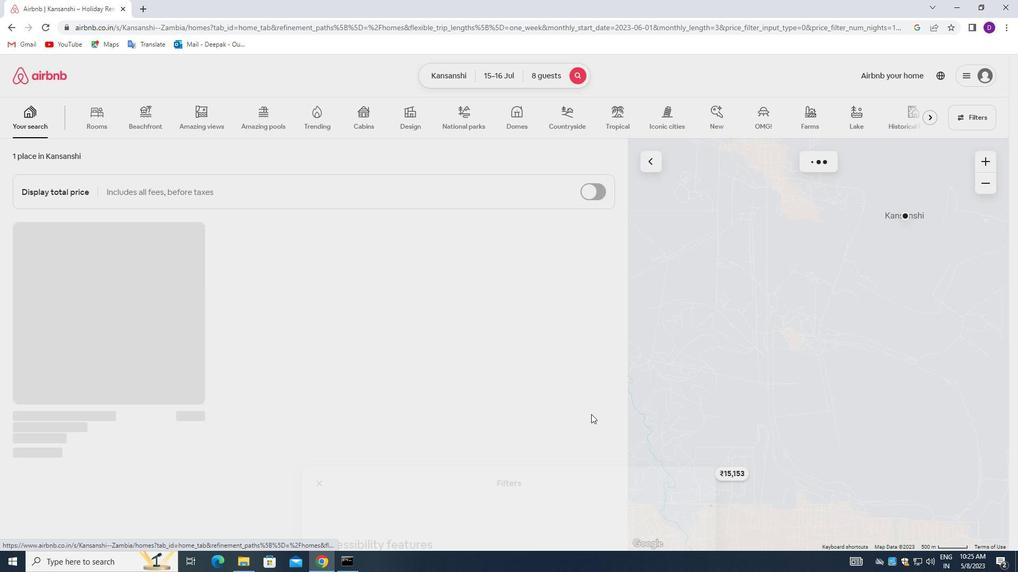 
